 Task: Add an event with the title Second Team Building Workshop: Enhancing Communication and Trust within Teams, date ''2024/04/28'', time 7:30 AM to 9:30 AMand add a description: Participants will develop skills for effectively resolving conflicts and managing disagreements within the team. They will learn strategies for active listening, empathy, and finding mutually beneficial solutions to conflicts.Select event color  Flamingo . Add location for the event as: 789 Mount Sinai, Sinai, Egypt, logged in from the account softage.10@softage.netand send the event invitation to softage.6@softage.net and softage.7@softage.net. Set a reminder for the event Daily
Action: Mouse moved to (83, 118)
Screenshot: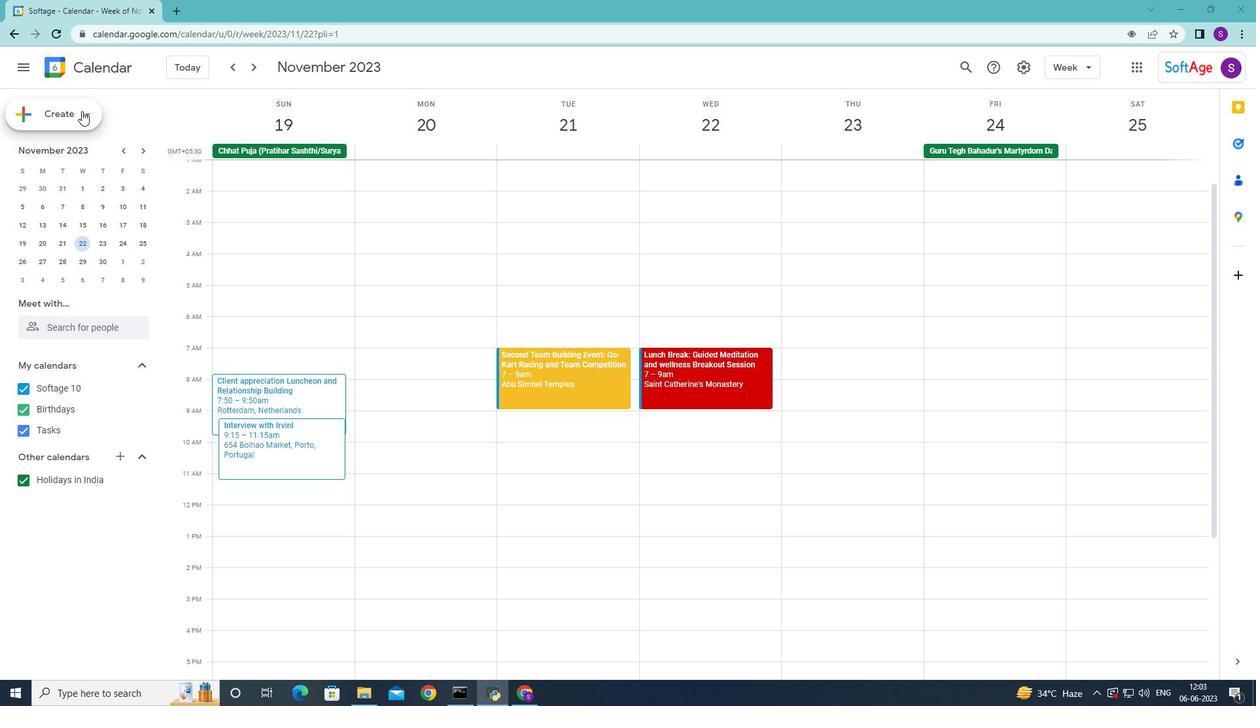 
Action: Mouse pressed left at (83, 118)
Screenshot: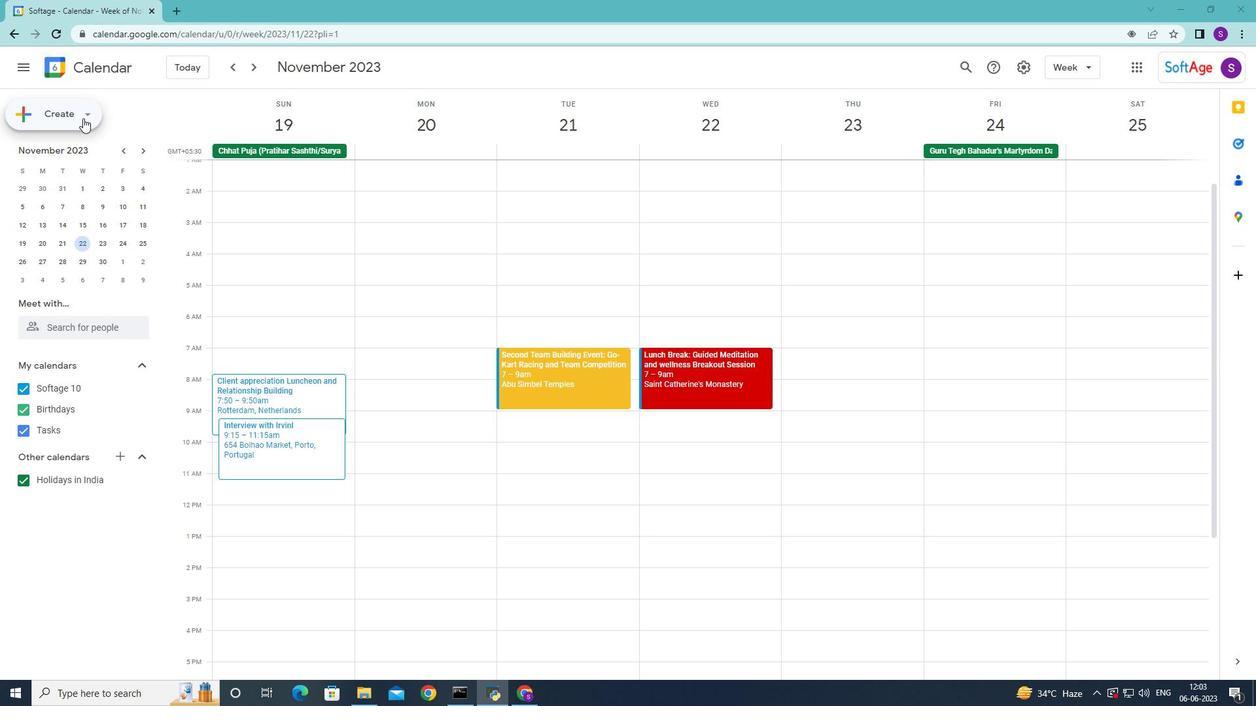 
Action: Mouse moved to (78, 153)
Screenshot: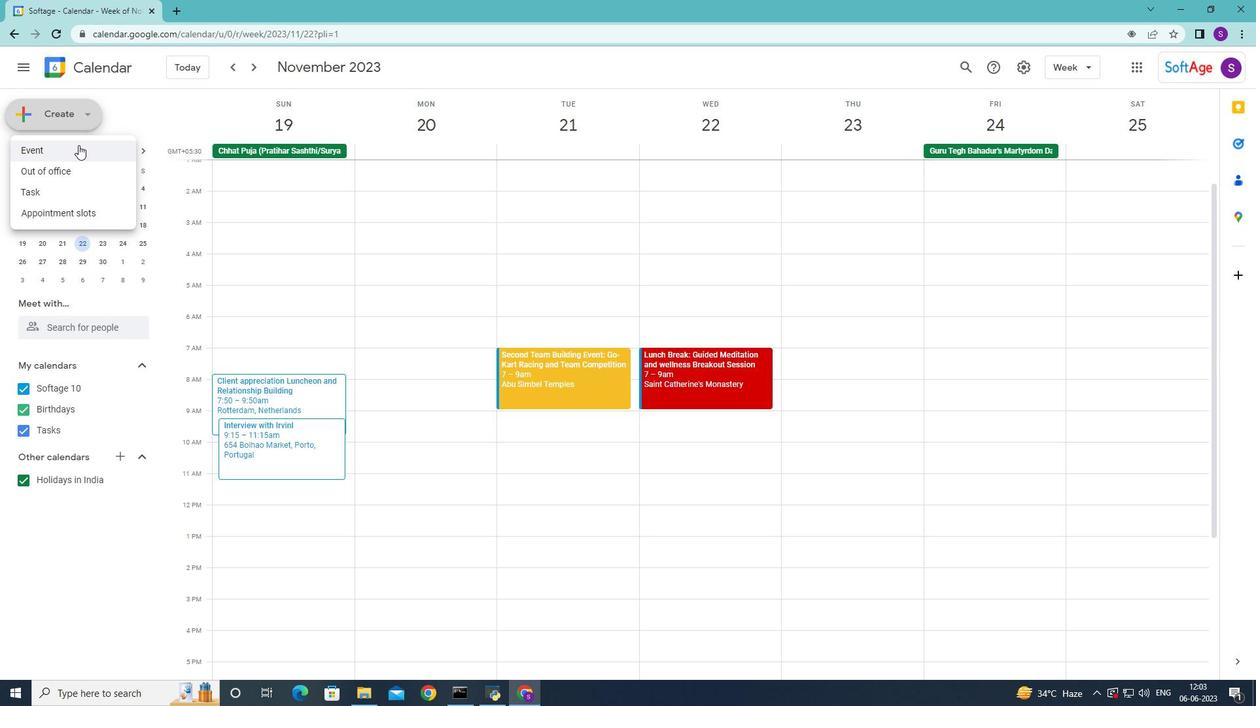 
Action: Mouse pressed left at (78, 153)
Screenshot: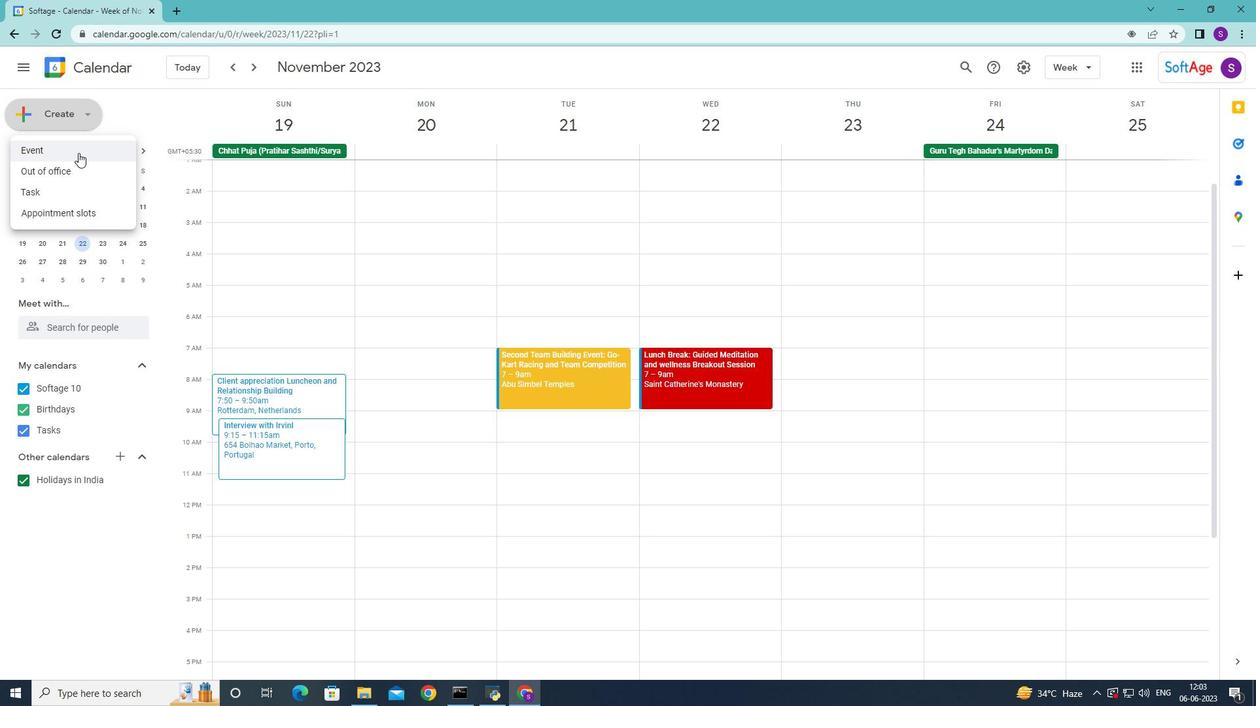 
Action: Mouse moved to (441, 238)
Screenshot: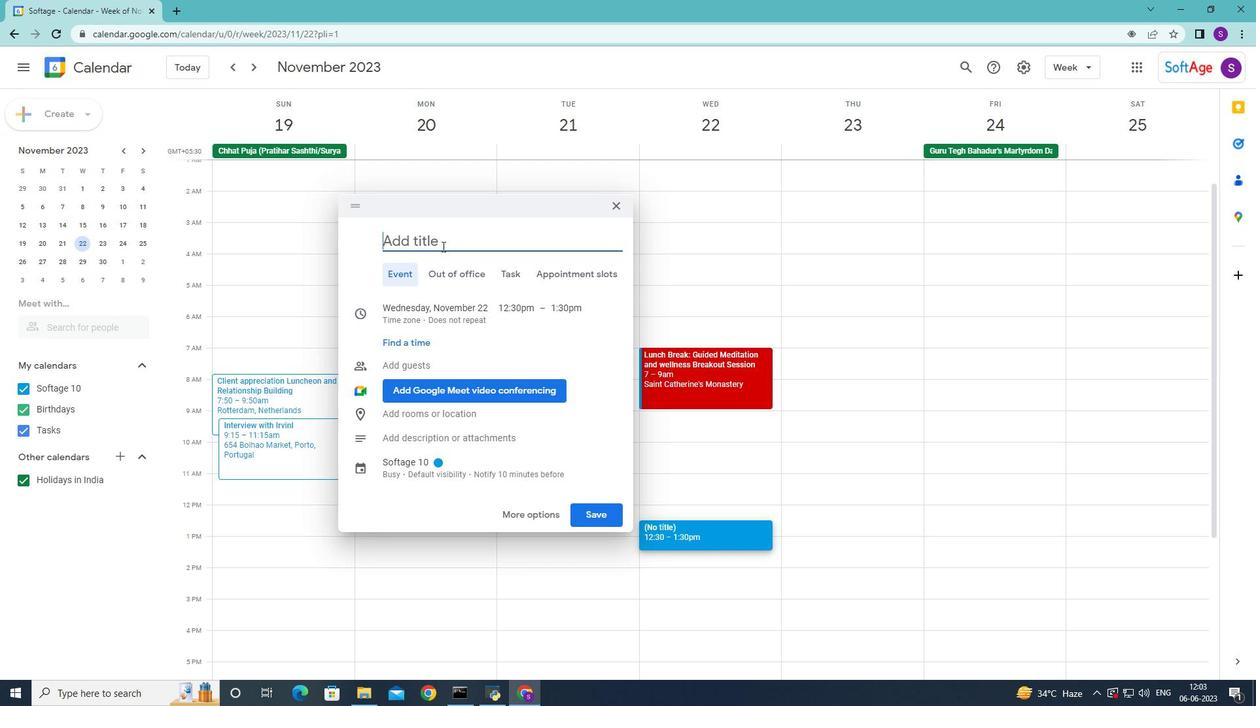 
Action: Mouse pressed left at (441, 238)
Screenshot: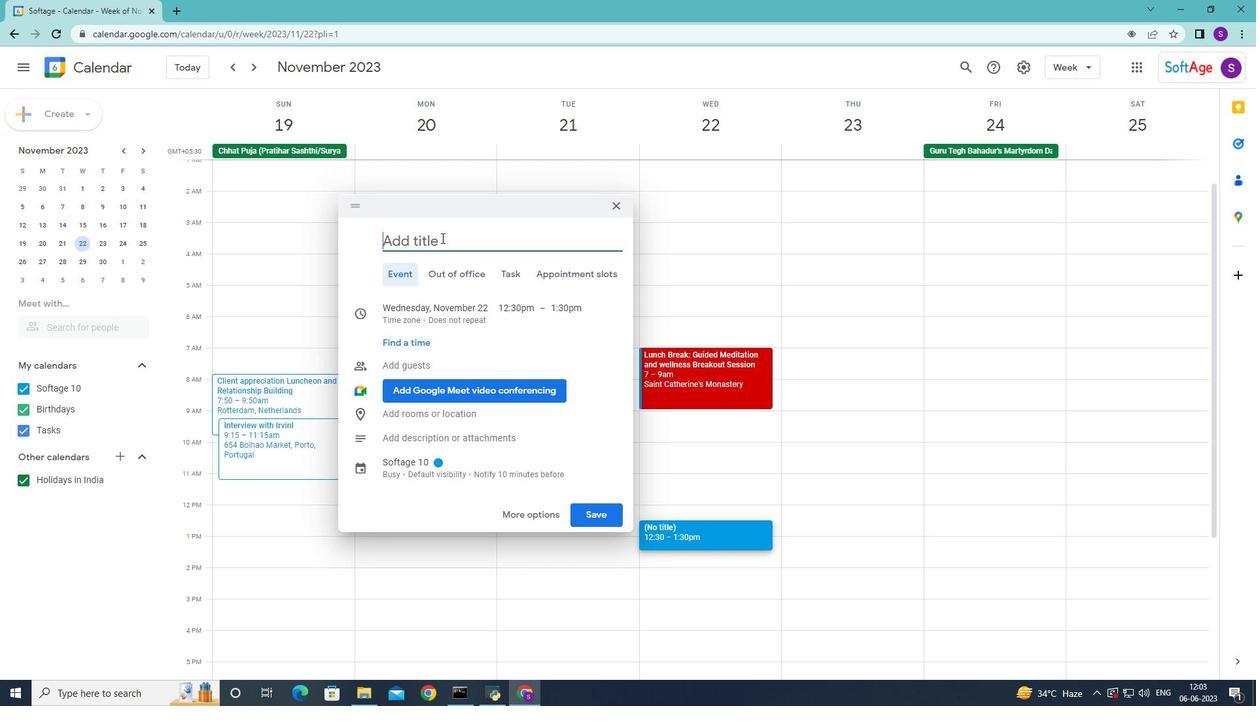 
Action: Key pressed <Key.shift>Second<Key.space><Key.shift><Key.shift><Key.shift><Key.shift><Key.shift><Key.shift><Key.shift>Team<Key.space><Key.shift>Building<Key.space><Key.shift>Workd<Key.backspace>shop<Key.shift_r>:<Key.space><Key.shift>Enhab<Key.backspace>ncing<Key.space><Key.shift>communication<Key.space>and<Key.space>trust<Key.space>within<Key.space>teams<Key.space>
Screenshot: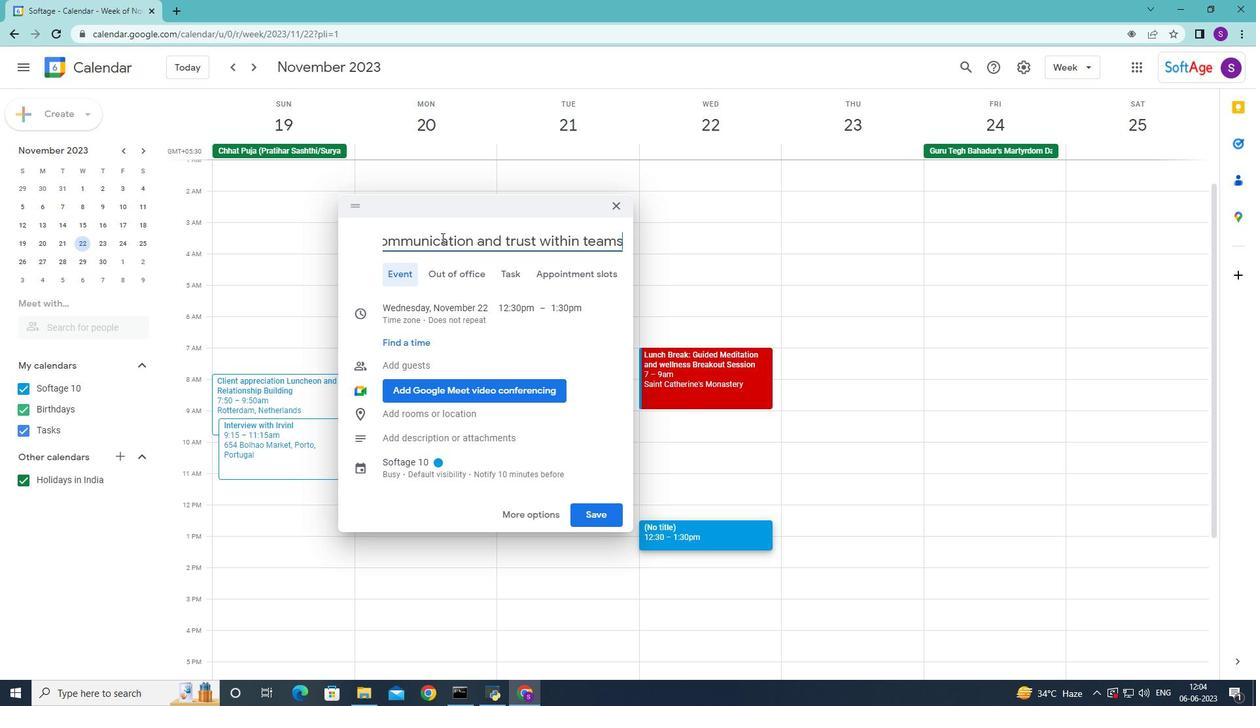 
Action: Mouse moved to (429, 316)
Screenshot: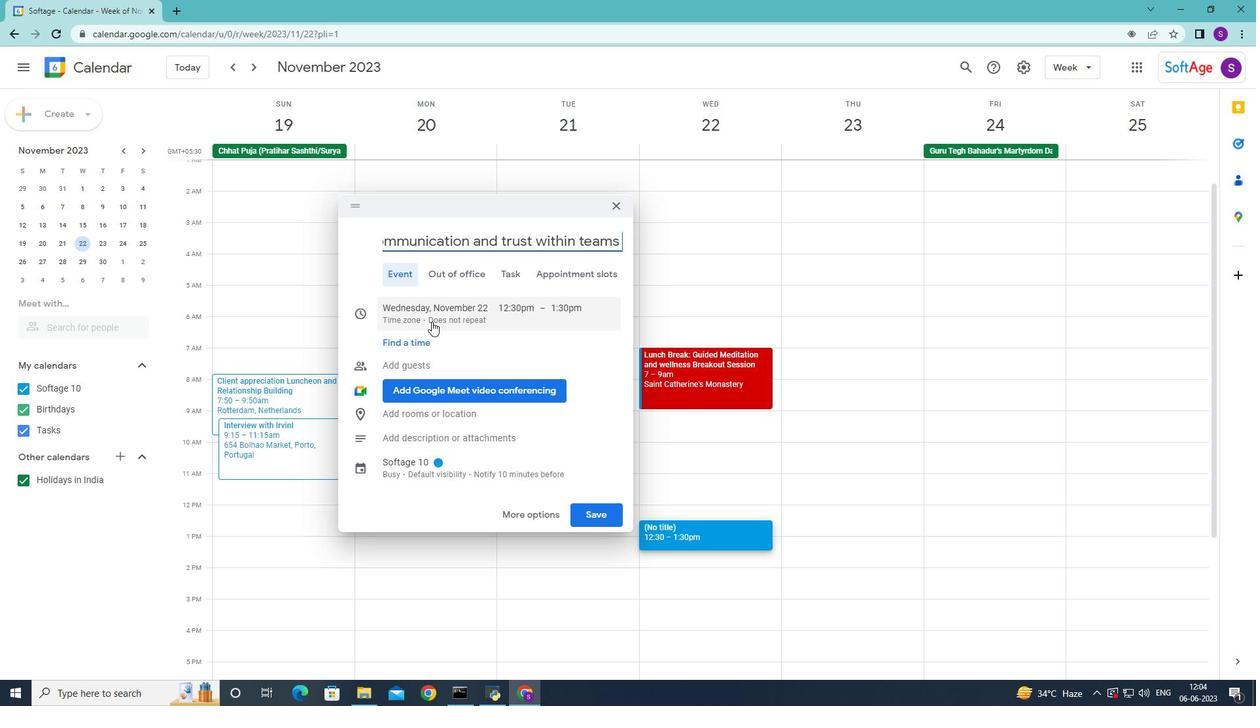 
Action: Mouse pressed left at (429, 316)
Screenshot: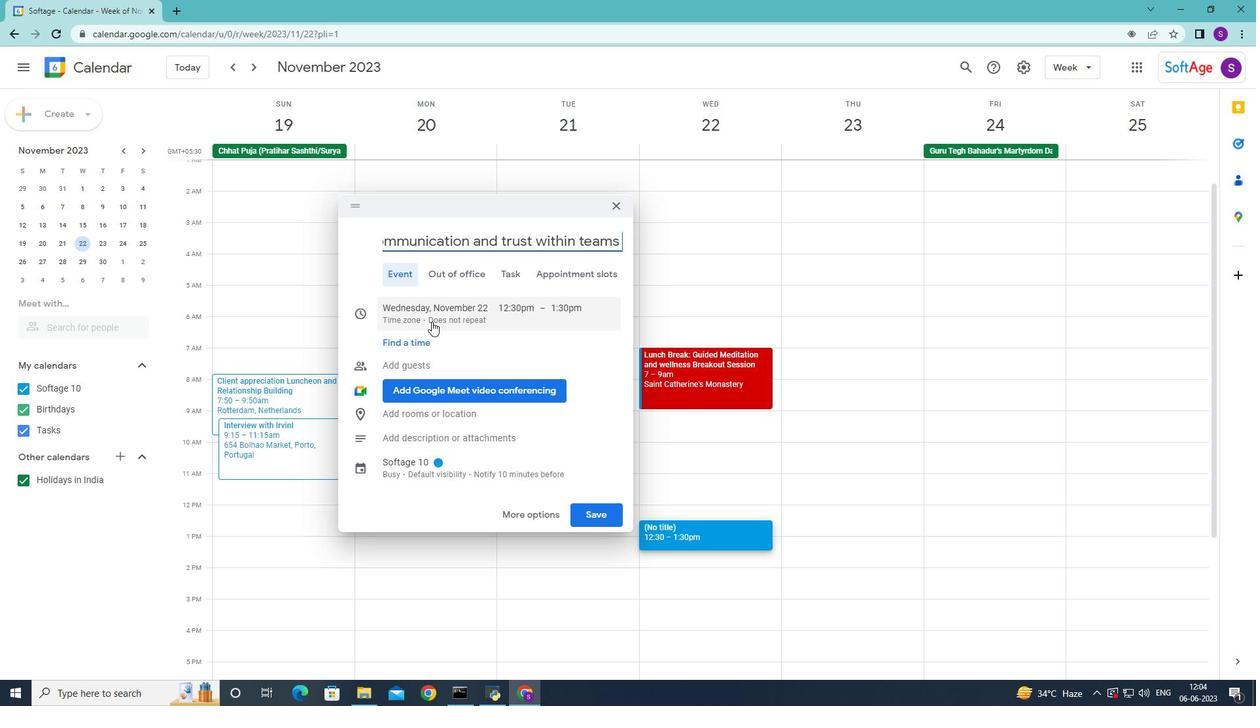 
Action: Mouse moved to (445, 303)
Screenshot: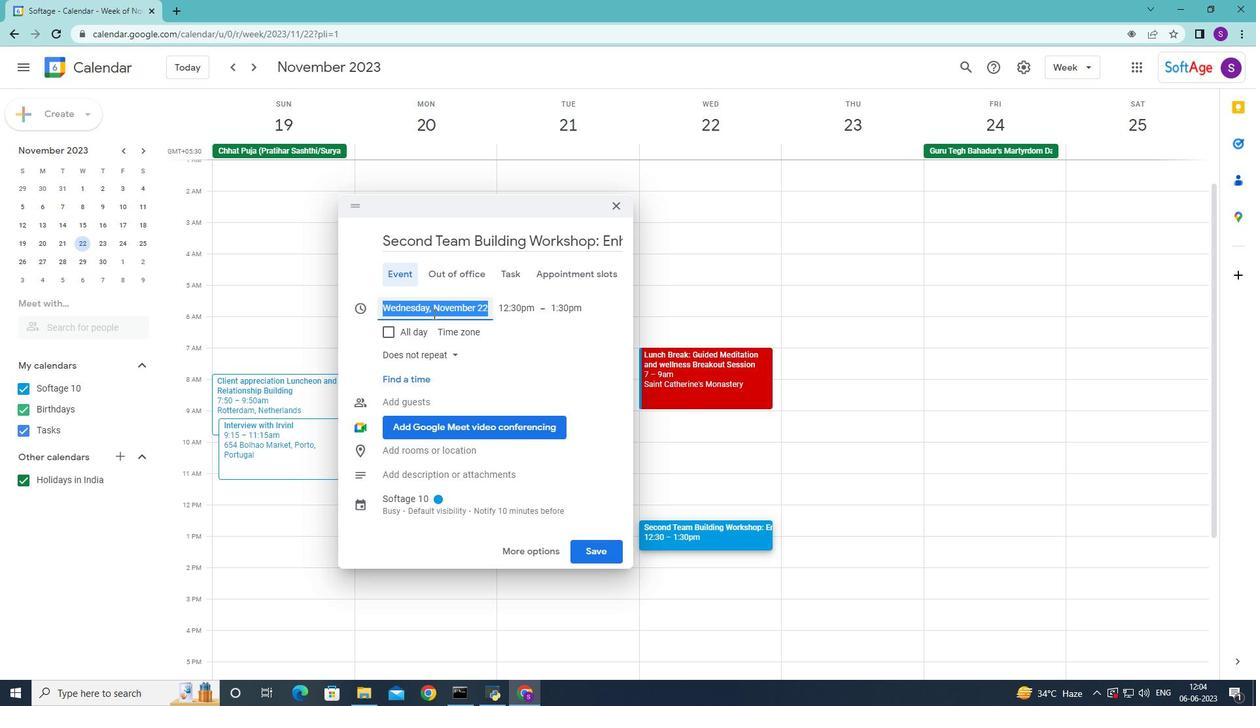 
Action: Mouse pressed left at (445, 303)
Screenshot: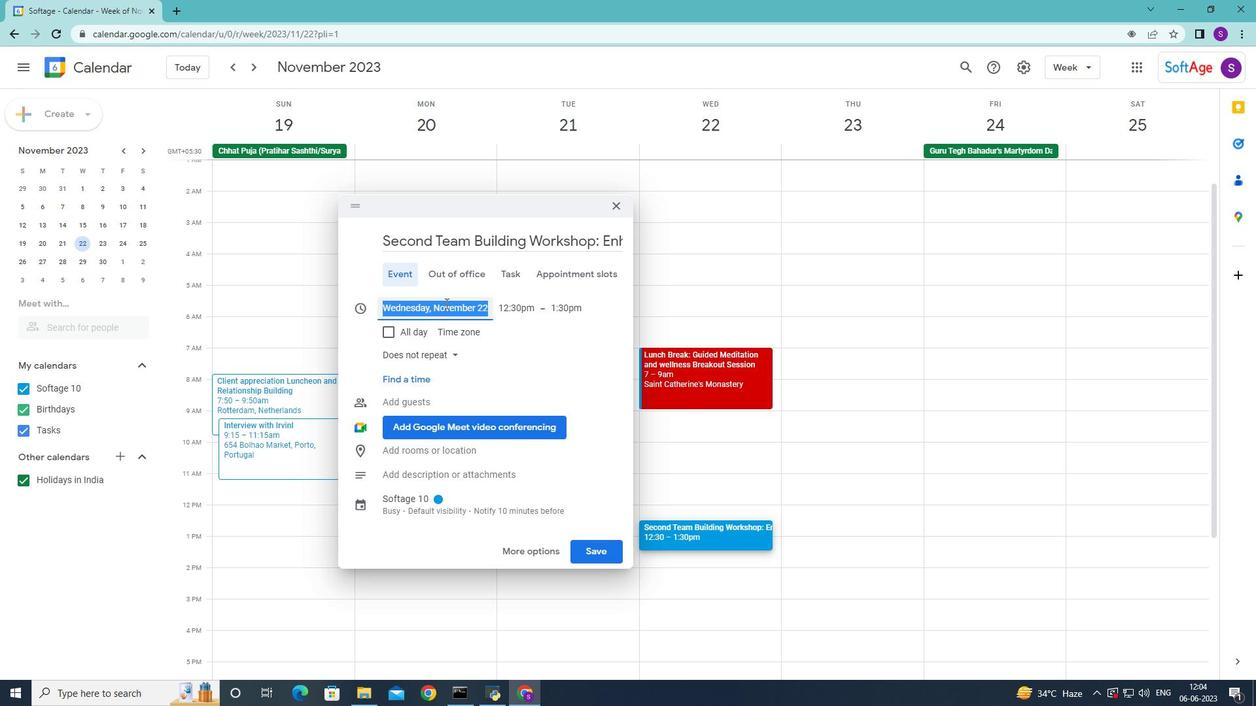 
Action: Mouse moved to (541, 335)
Screenshot: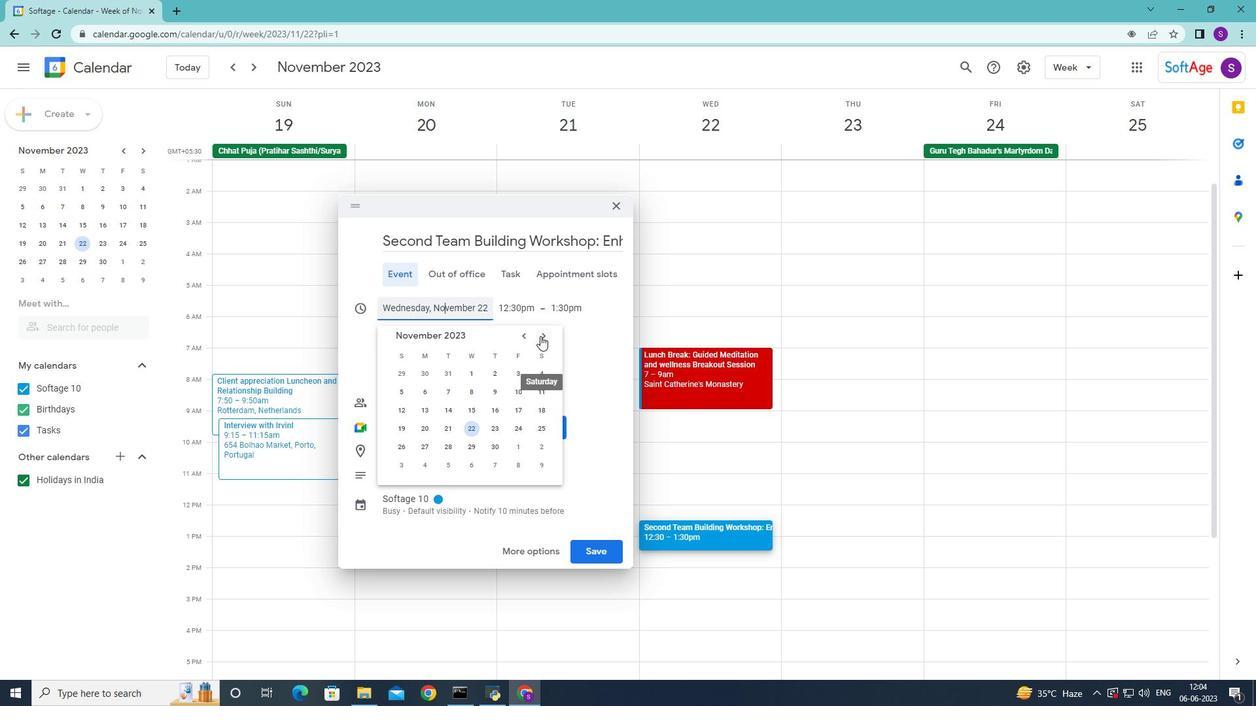 
Action: Mouse pressed left at (541, 335)
Screenshot: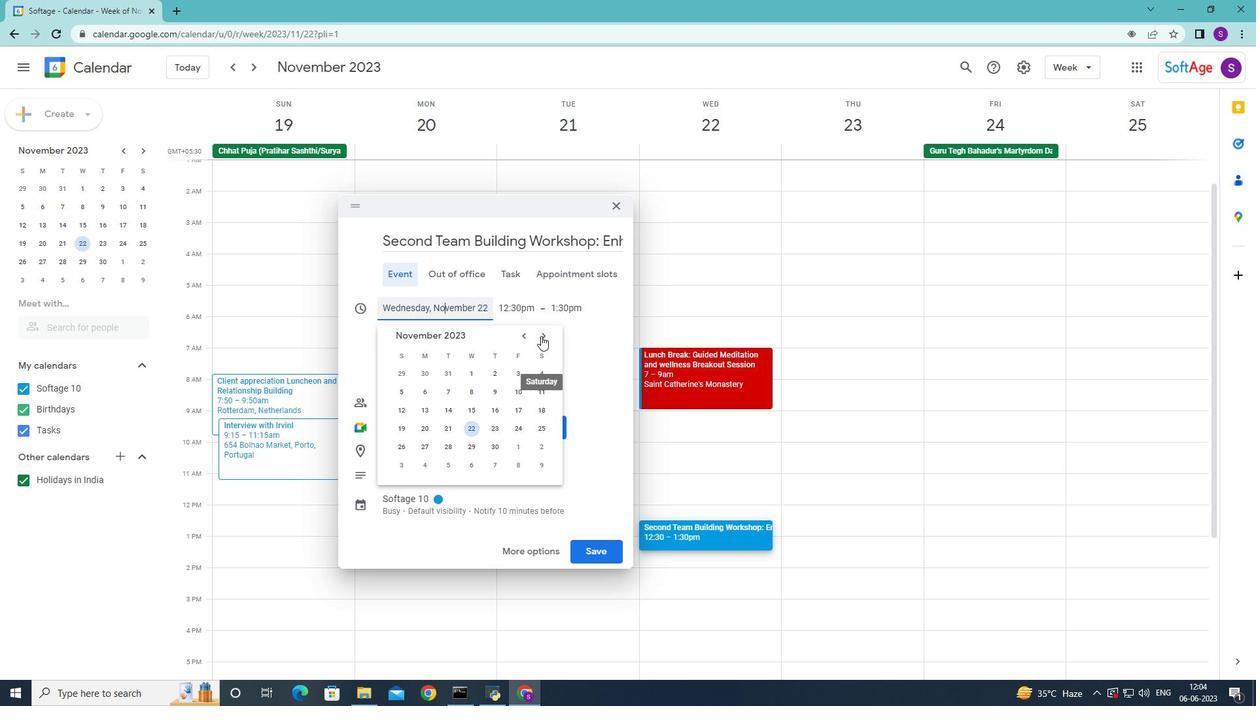 
Action: Mouse pressed left at (541, 335)
Screenshot: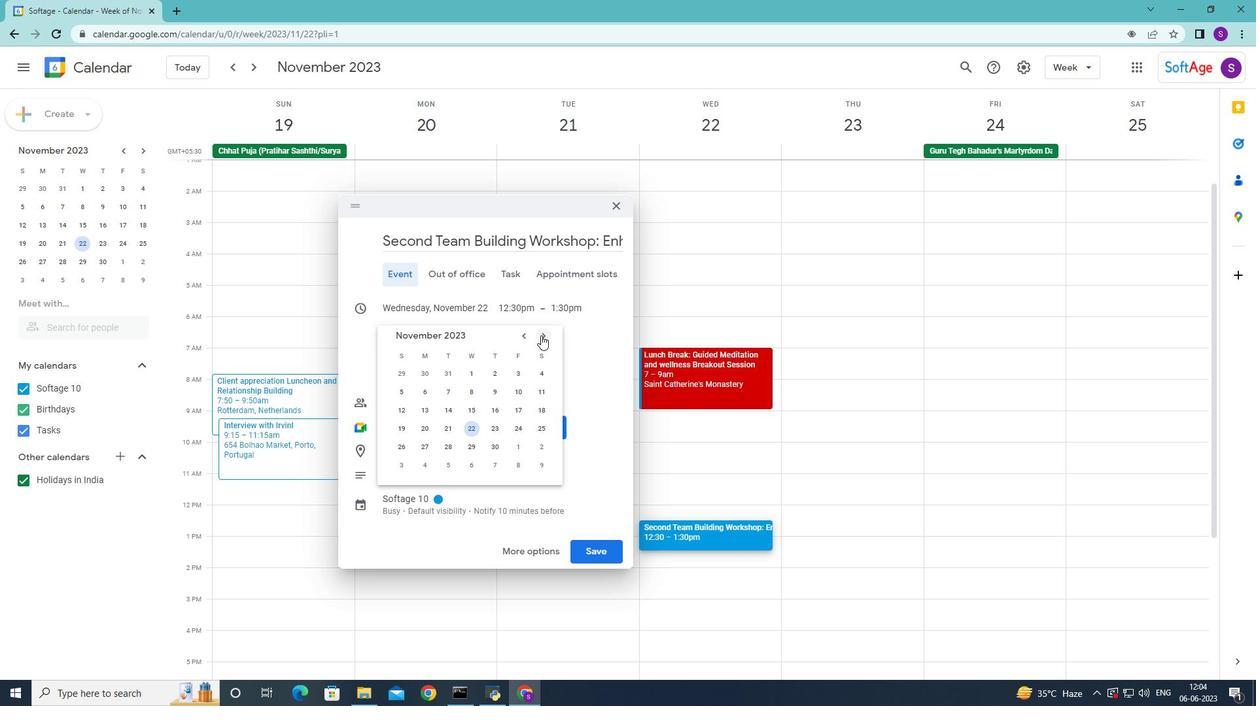 
Action: Mouse pressed left at (541, 335)
Screenshot: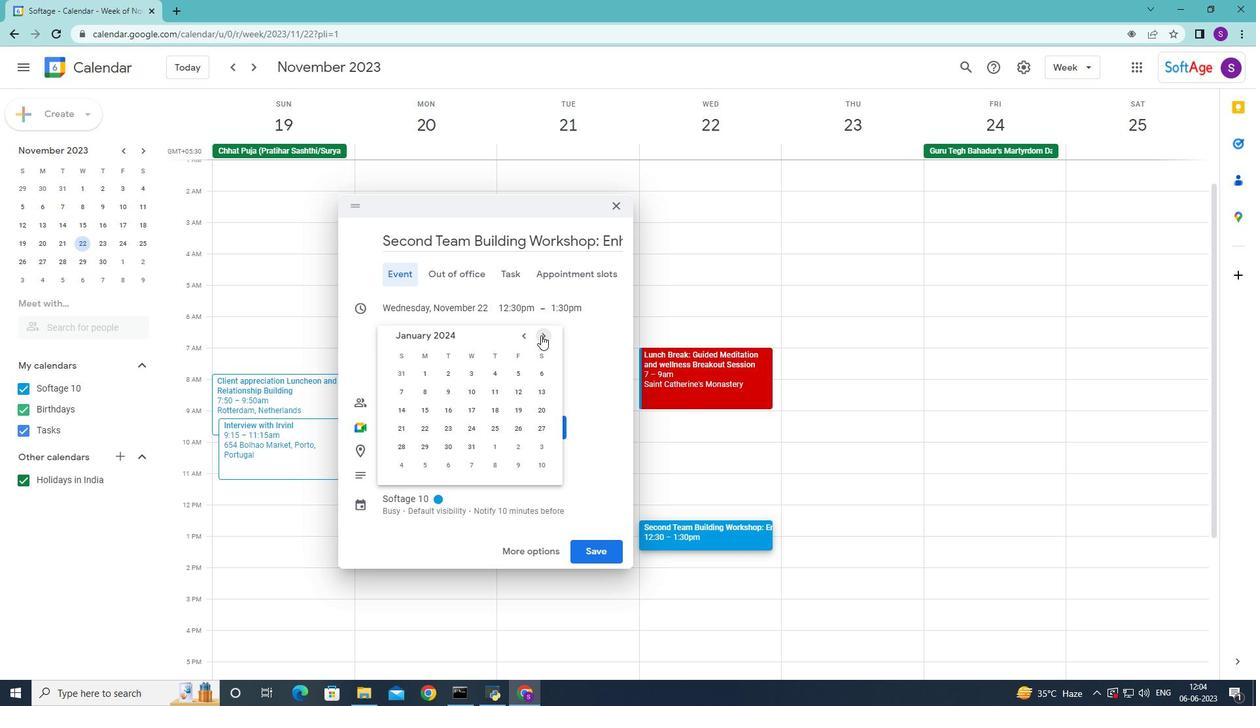 
Action: Mouse pressed left at (541, 335)
Screenshot: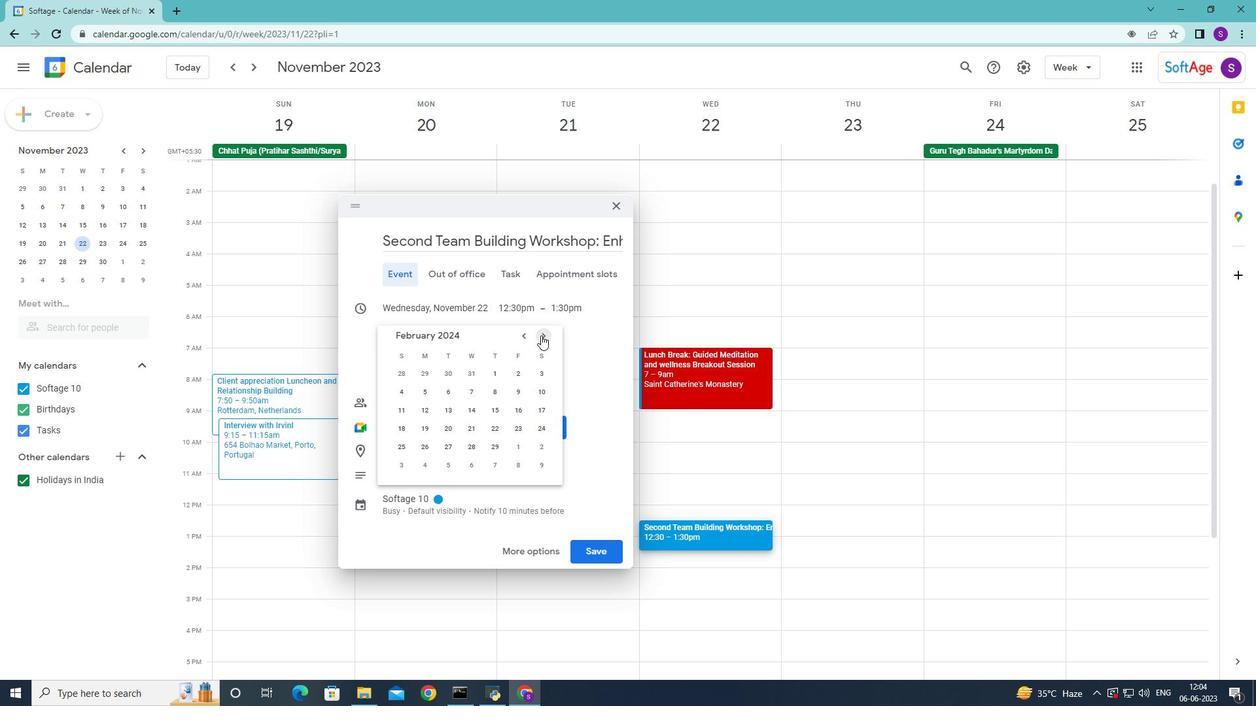 
Action: Mouse pressed left at (541, 335)
Screenshot: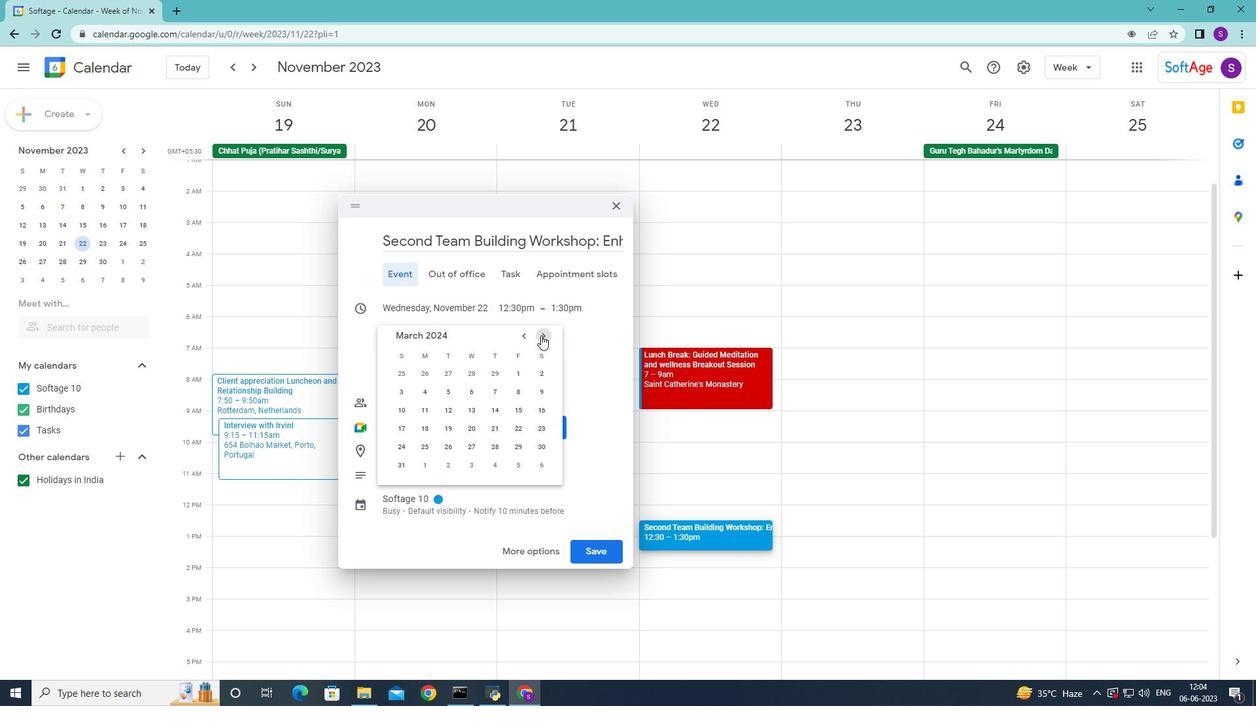 
Action: Mouse moved to (409, 446)
Screenshot: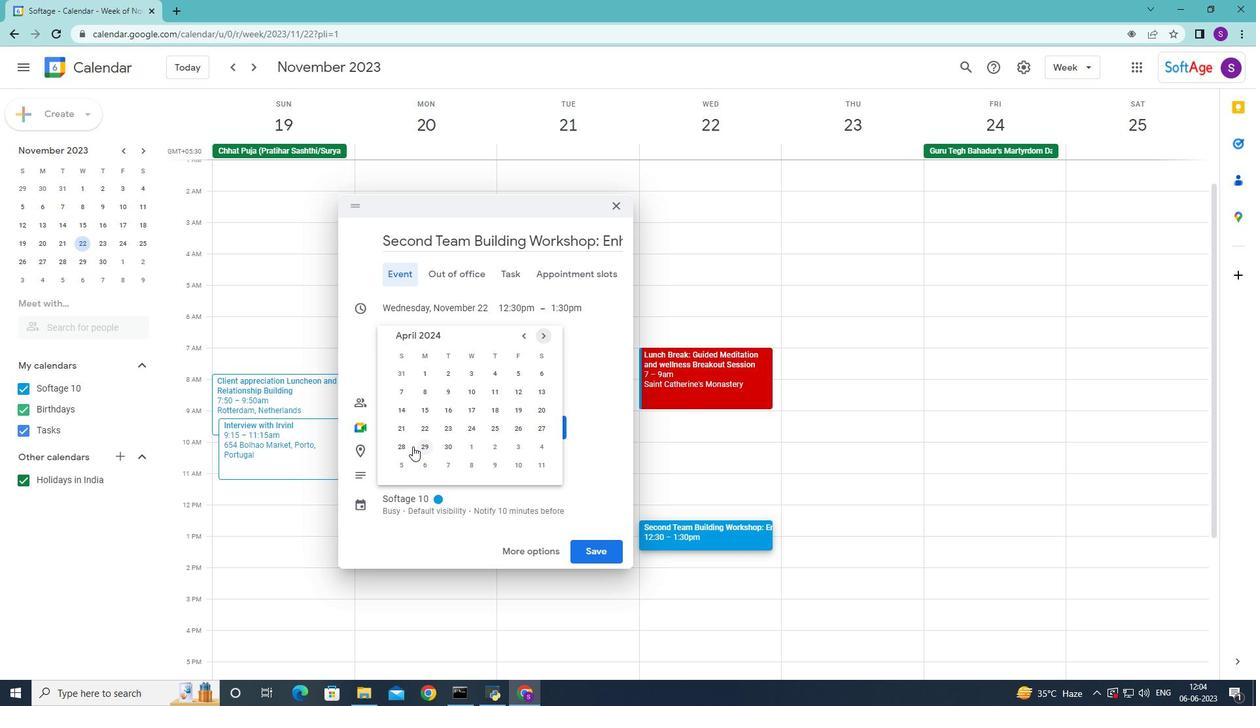 
Action: Mouse pressed left at (409, 446)
Screenshot: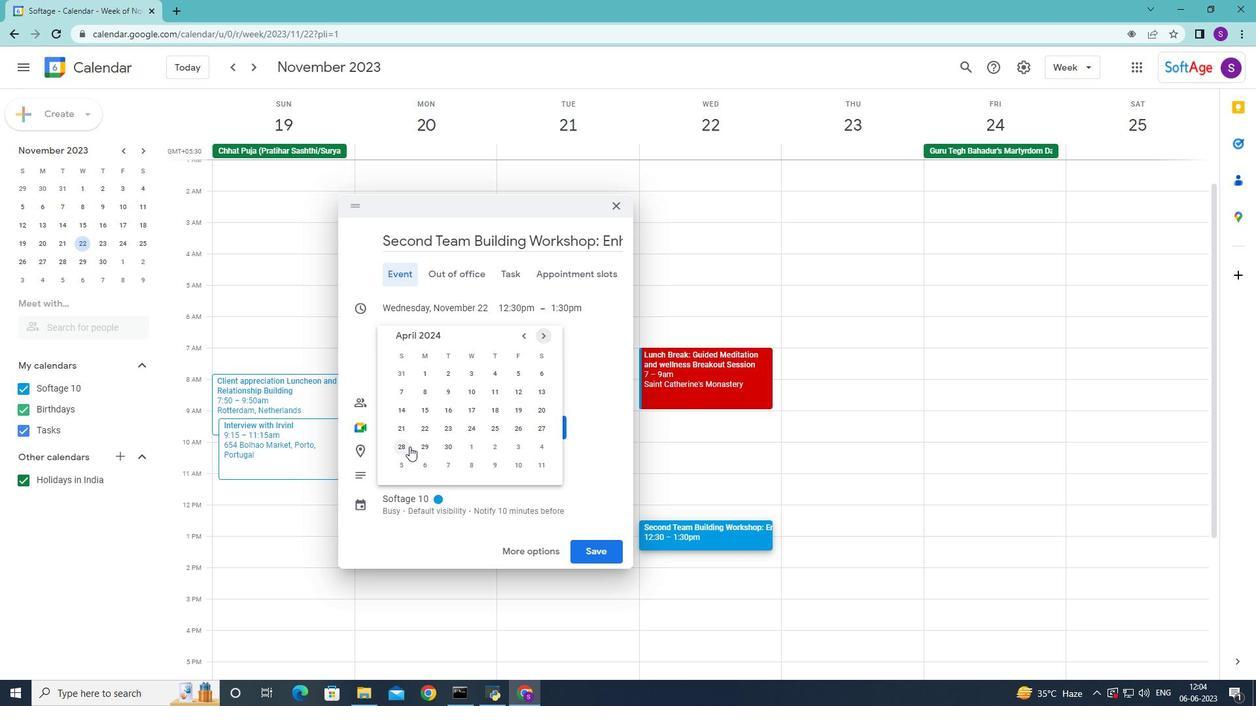 
Action: Mouse moved to (522, 308)
Screenshot: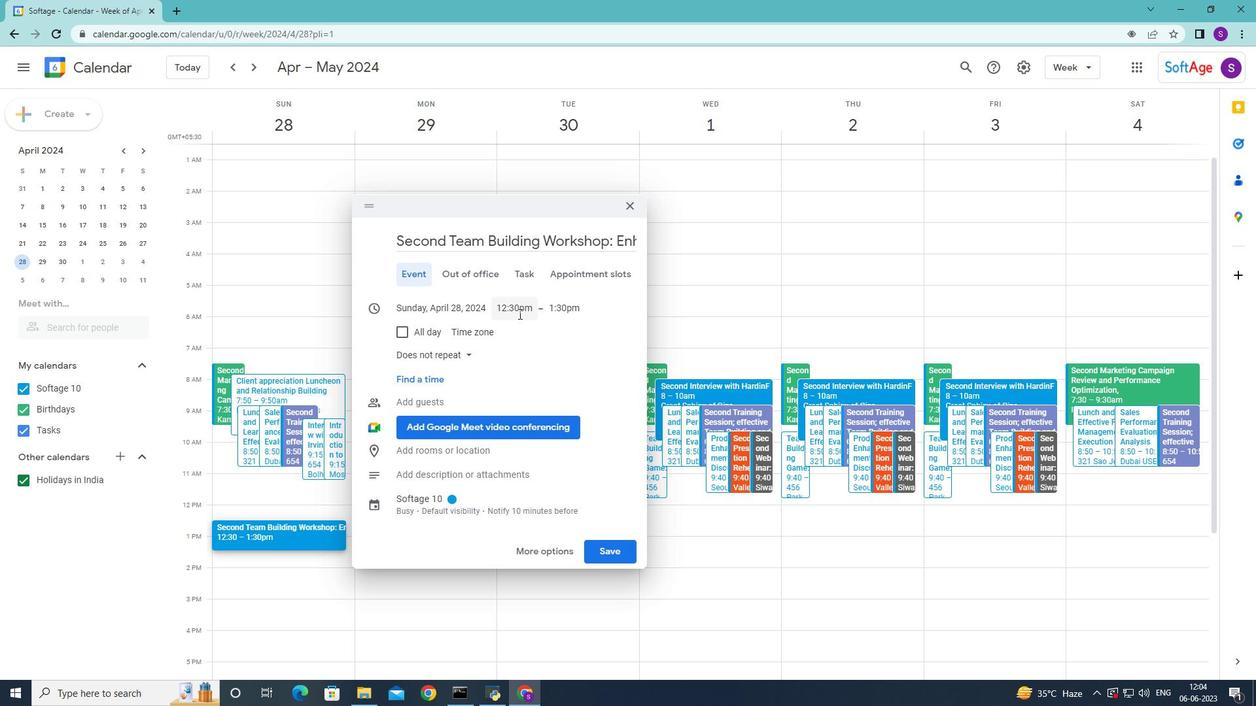 
Action: Mouse pressed left at (522, 308)
Screenshot: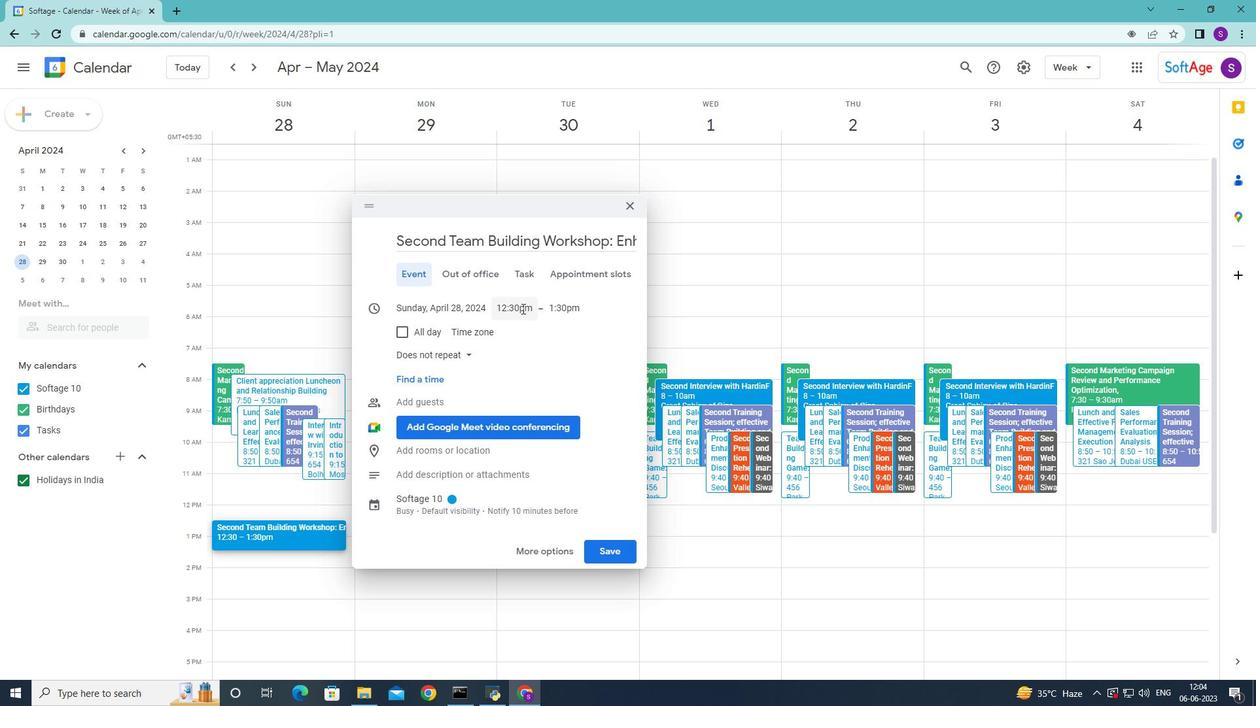 
Action: Mouse moved to (527, 384)
Screenshot: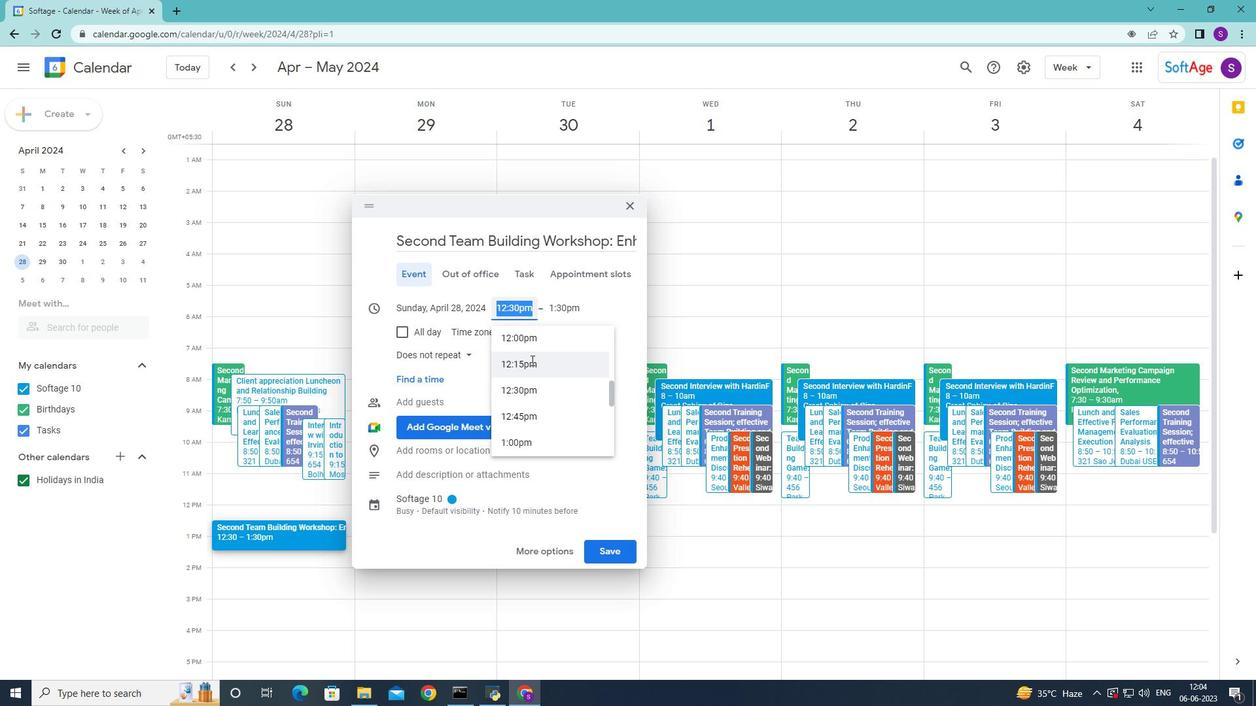 
Action: Mouse scrolled (527, 384) with delta (0, 0)
Screenshot: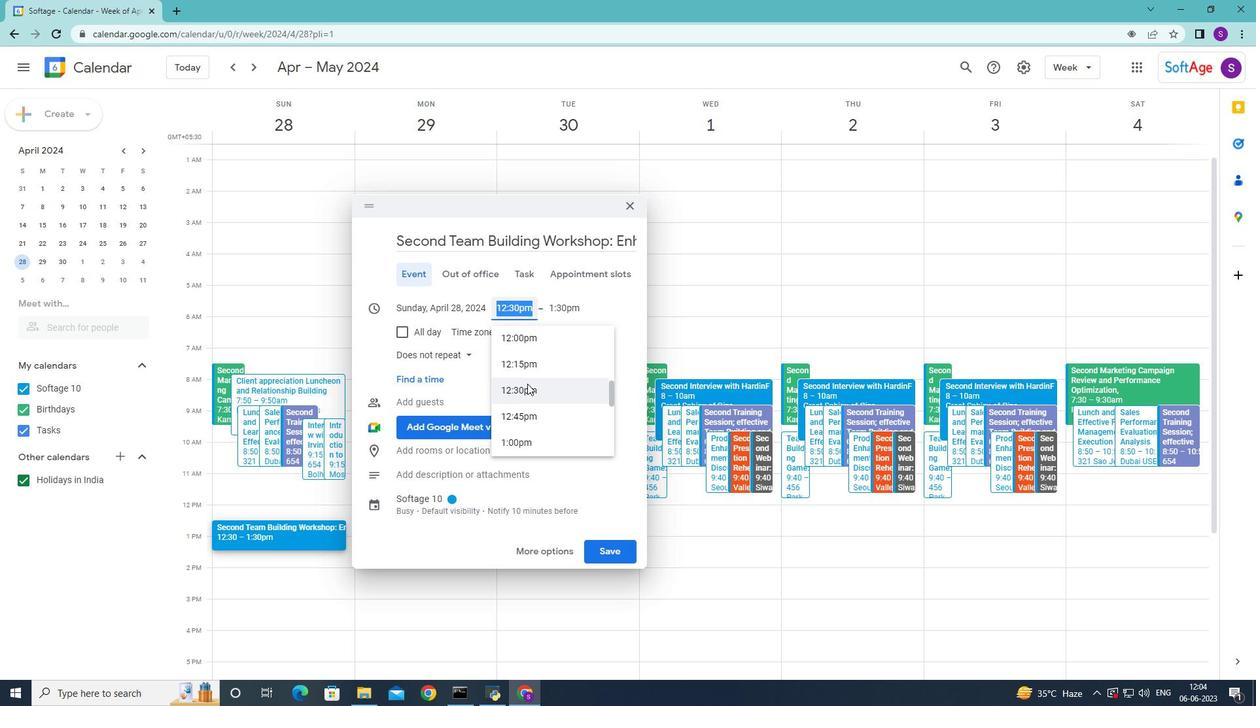
Action: Mouse scrolled (527, 384) with delta (0, 0)
Screenshot: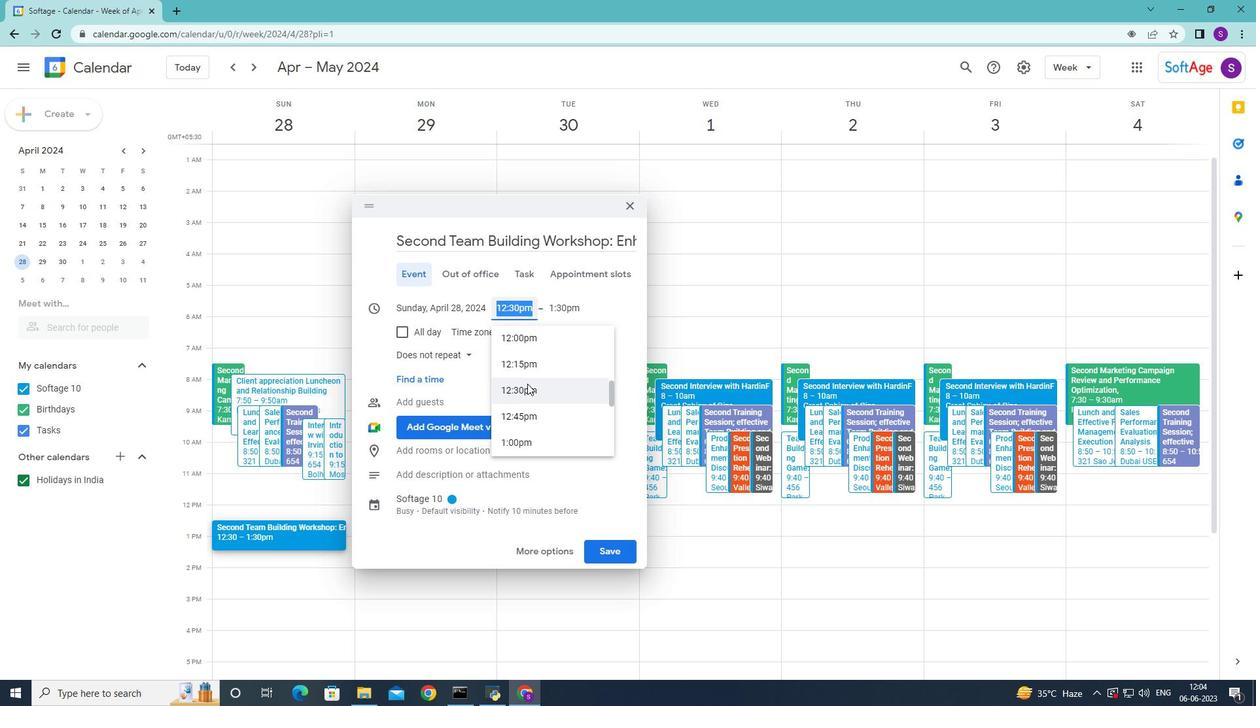 
Action: Mouse scrolled (527, 384) with delta (0, 0)
Screenshot: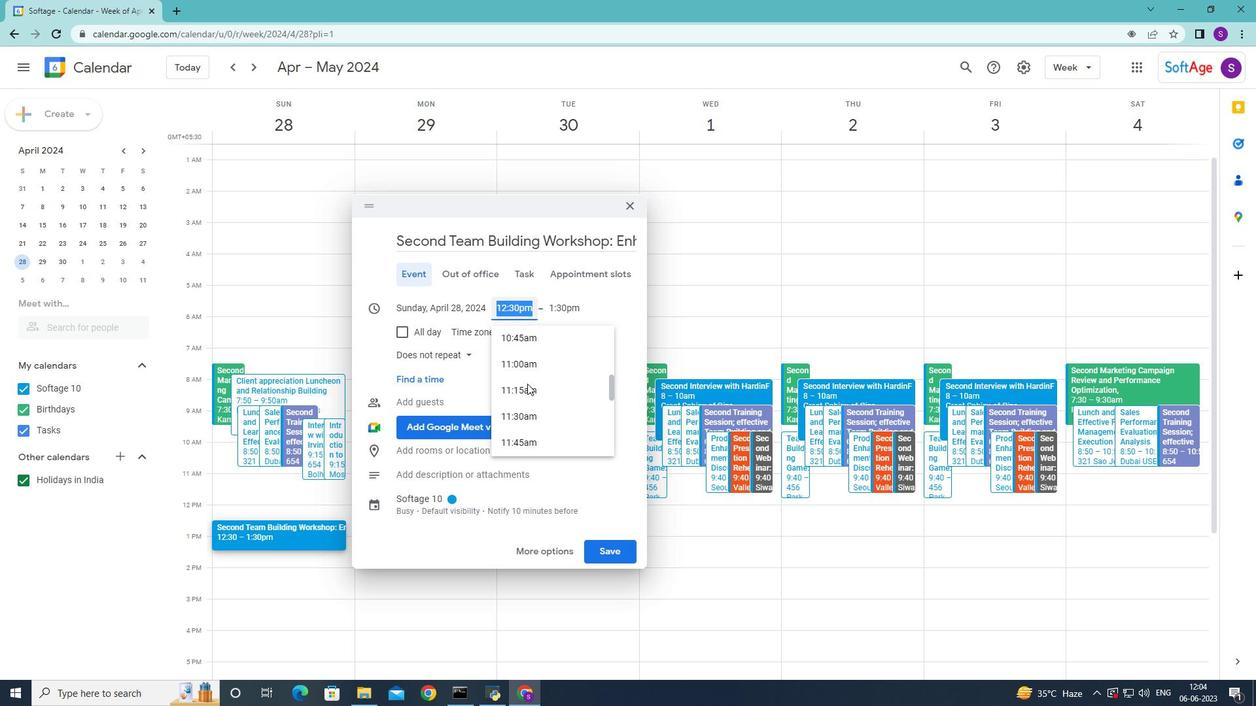 
Action: Mouse scrolled (527, 384) with delta (0, 0)
Screenshot: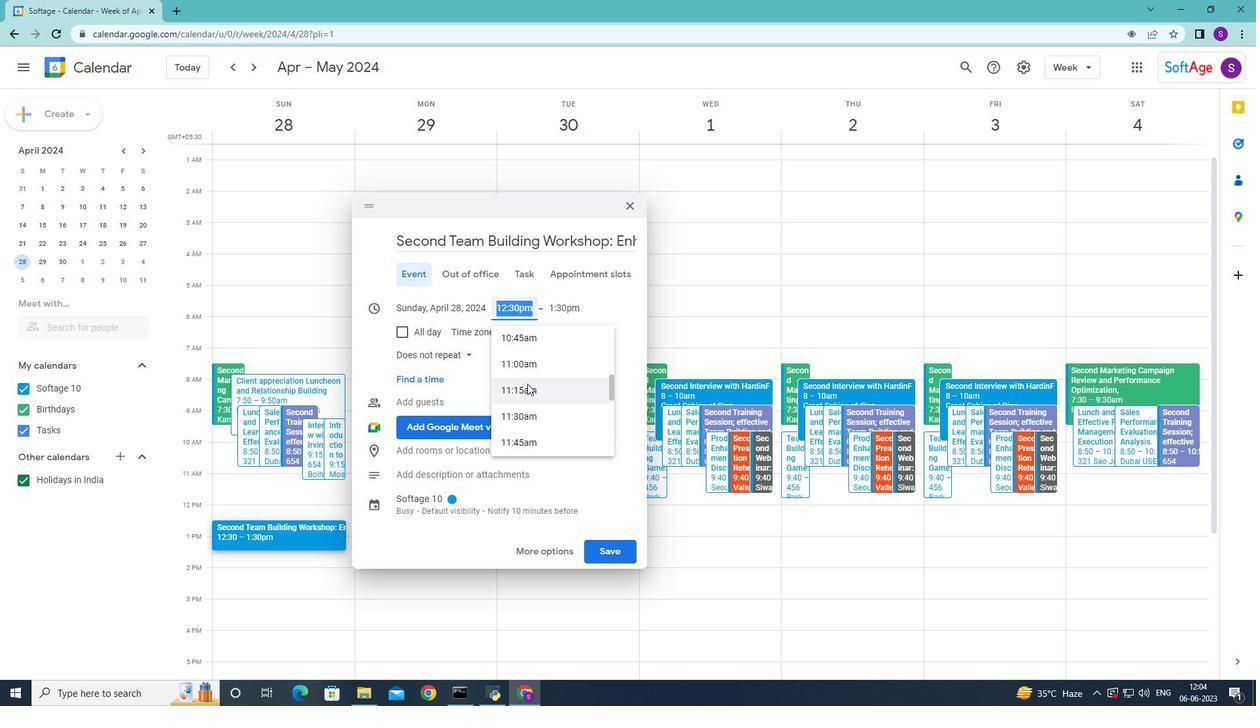 
Action: Mouse moved to (528, 389)
Screenshot: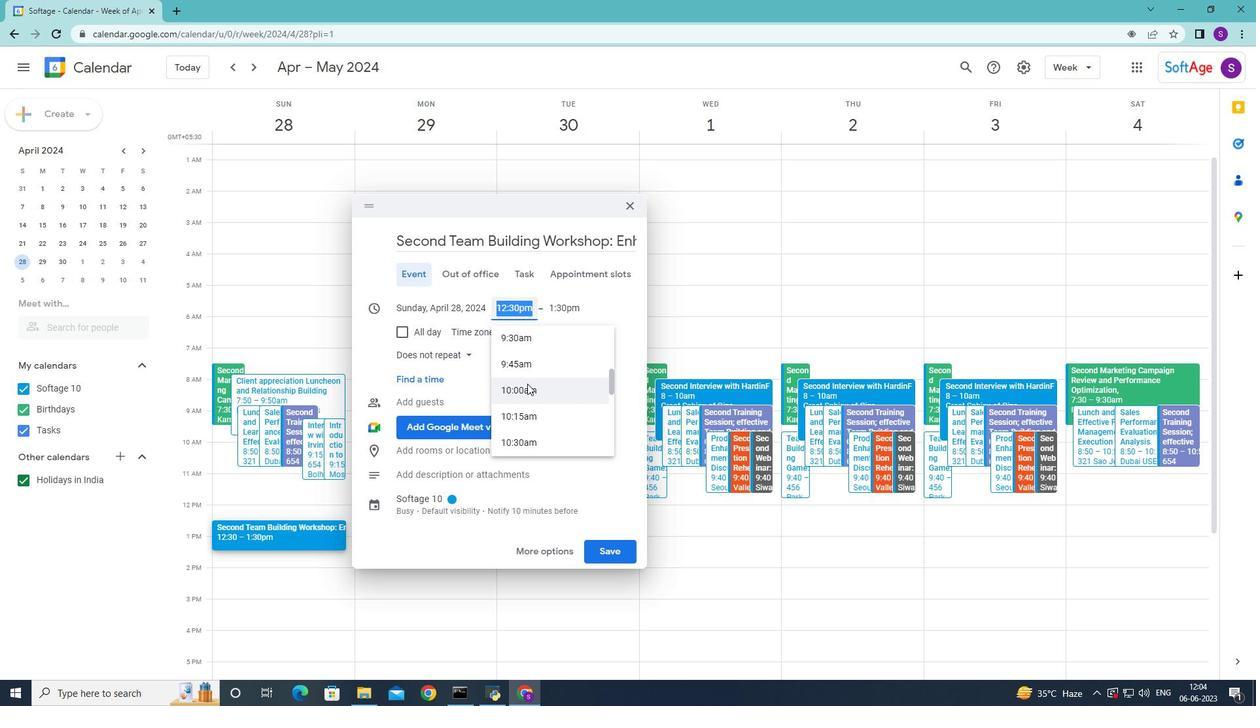 
Action: Mouse scrolled (528, 389) with delta (0, 0)
Screenshot: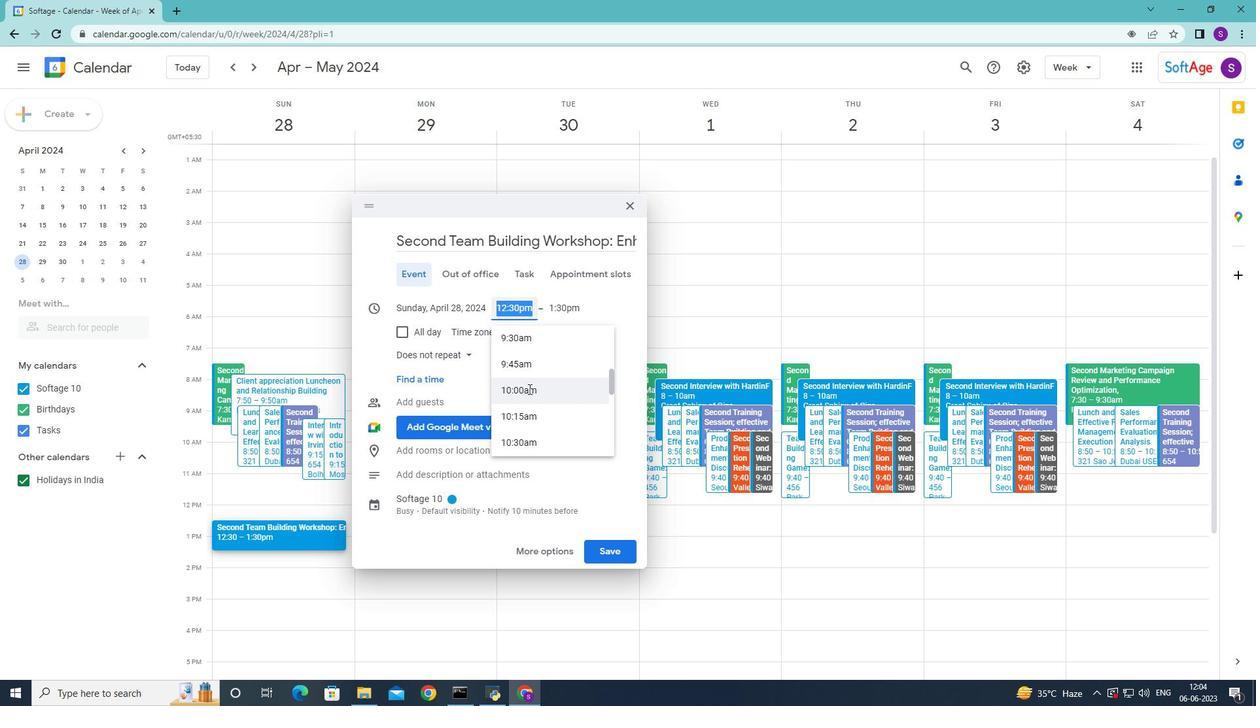 
Action: Mouse scrolled (528, 389) with delta (0, 0)
Screenshot: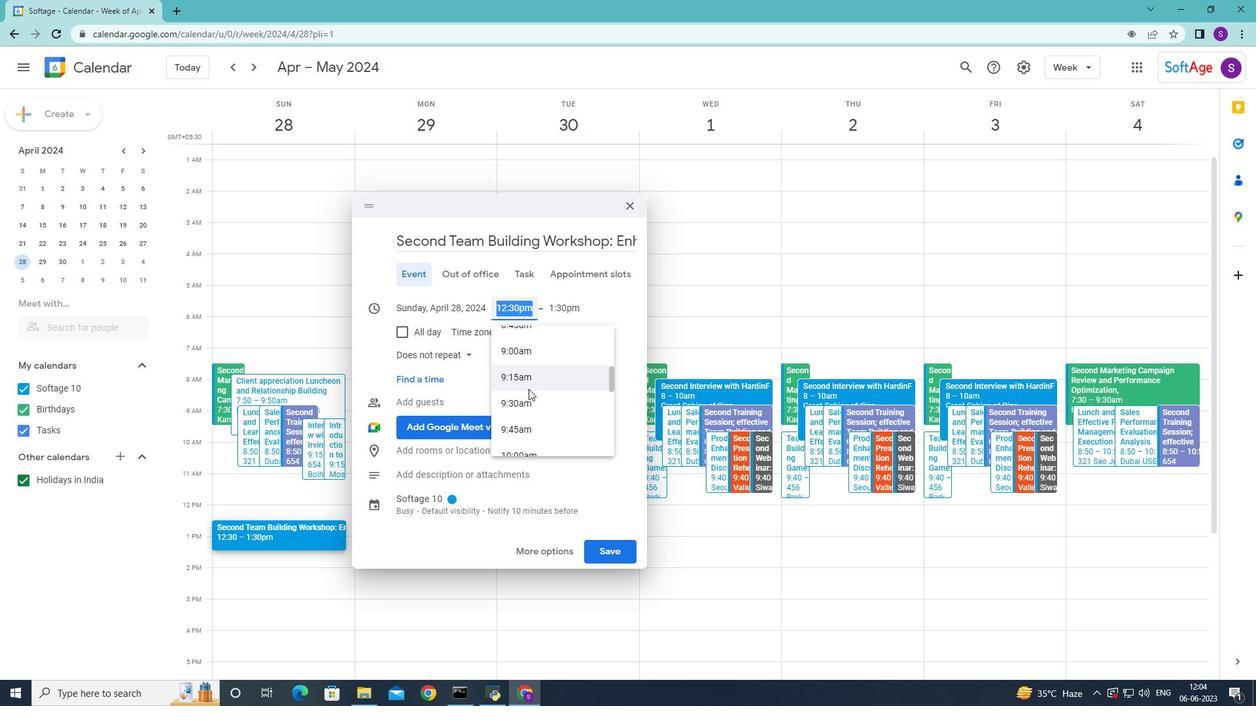 
Action: Mouse scrolled (528, 389) with delta (0, 0)
Screenshot: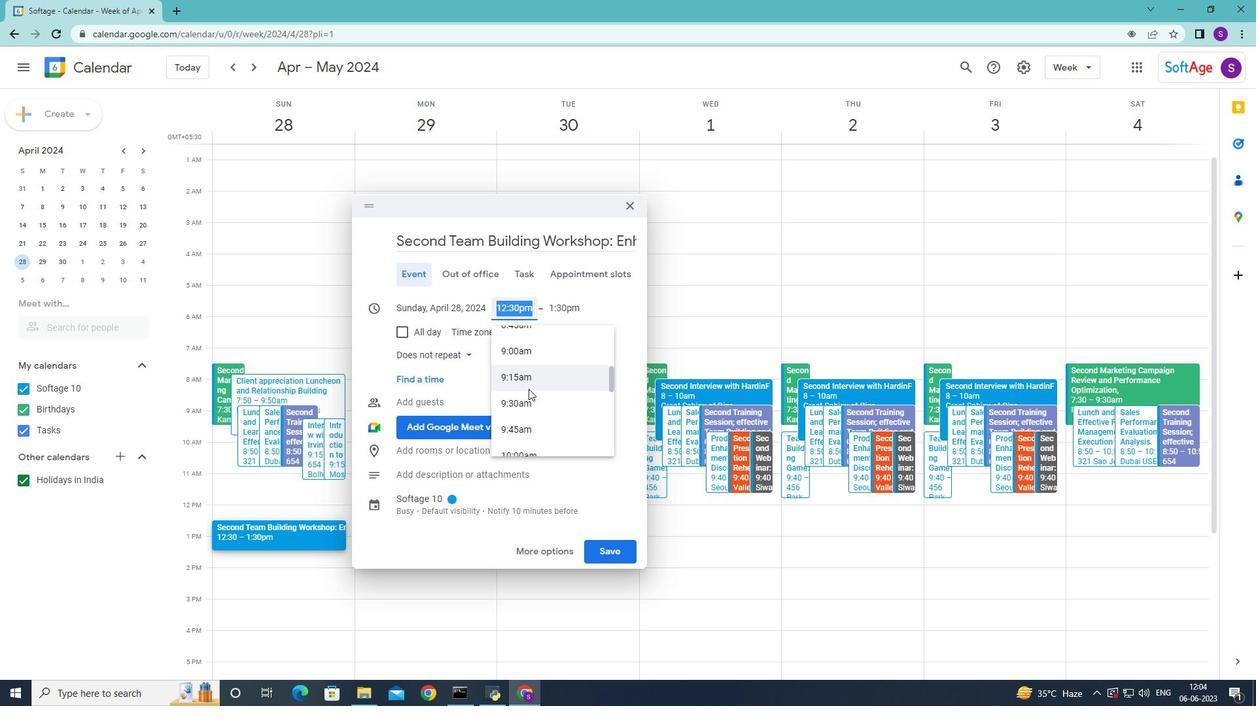 
Action: Mouse moved to (546, 386)
Screenshot: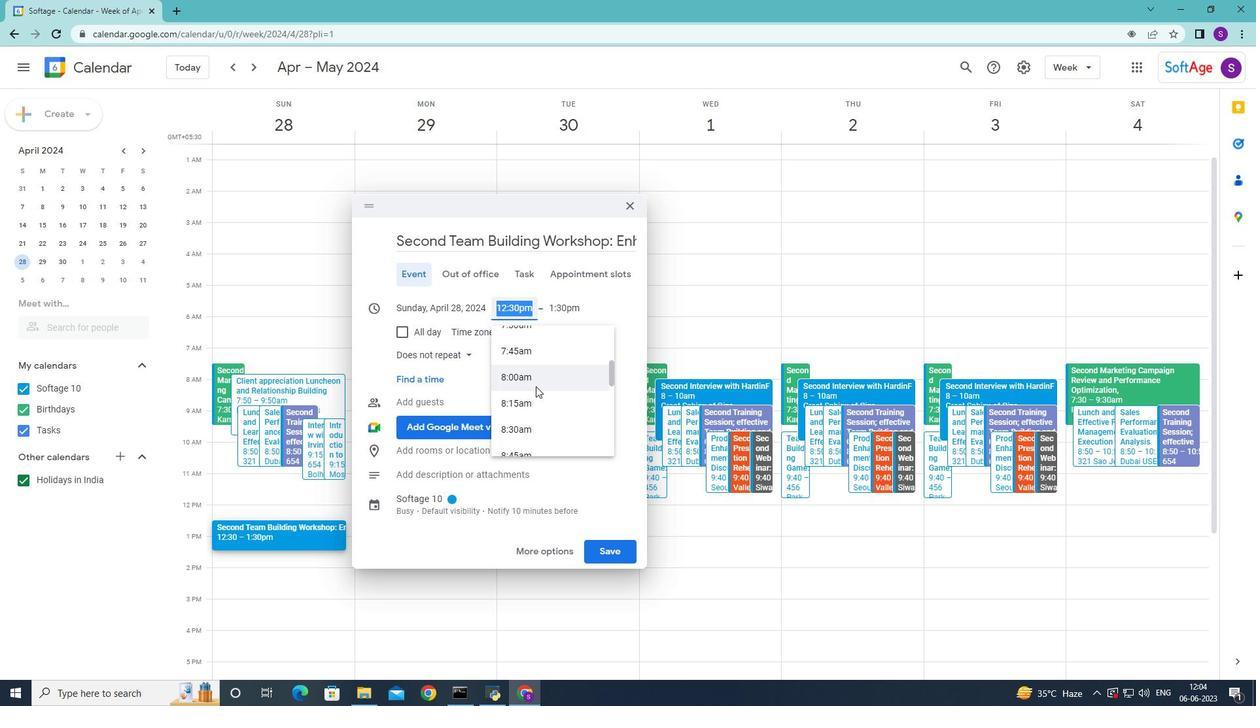 
Action: Mouse scrolled (546, 387) with delta (0, 0)
Screenshot: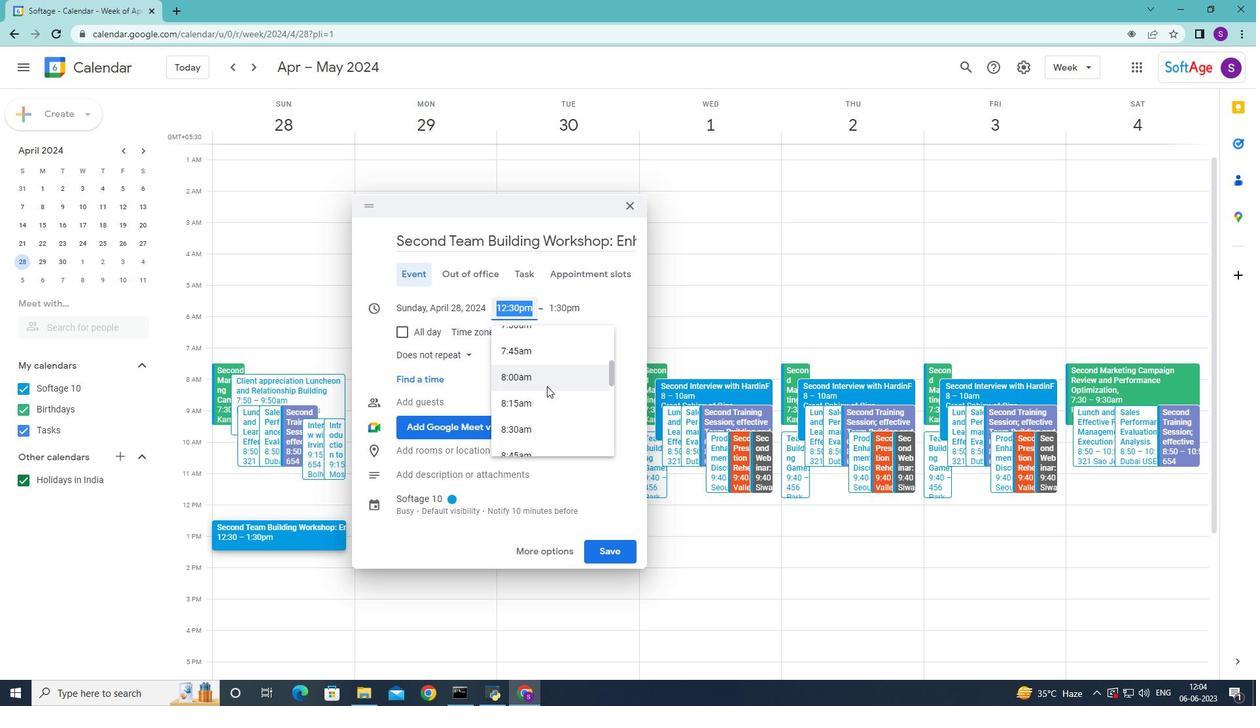 
Action: Mouse scrolled (546, 385) with delta (0, 0)
Screenshot: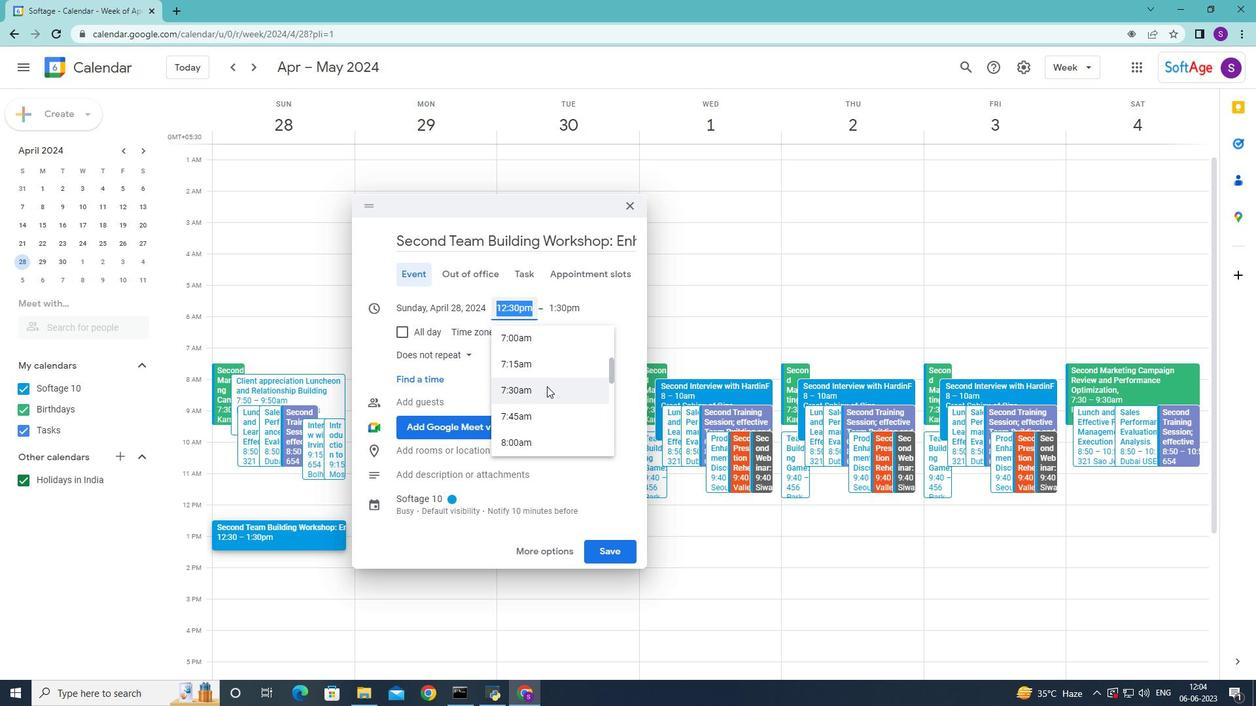 
Action: Mouse scrolled (546, 387) with delta (0, 0)
Screenshot: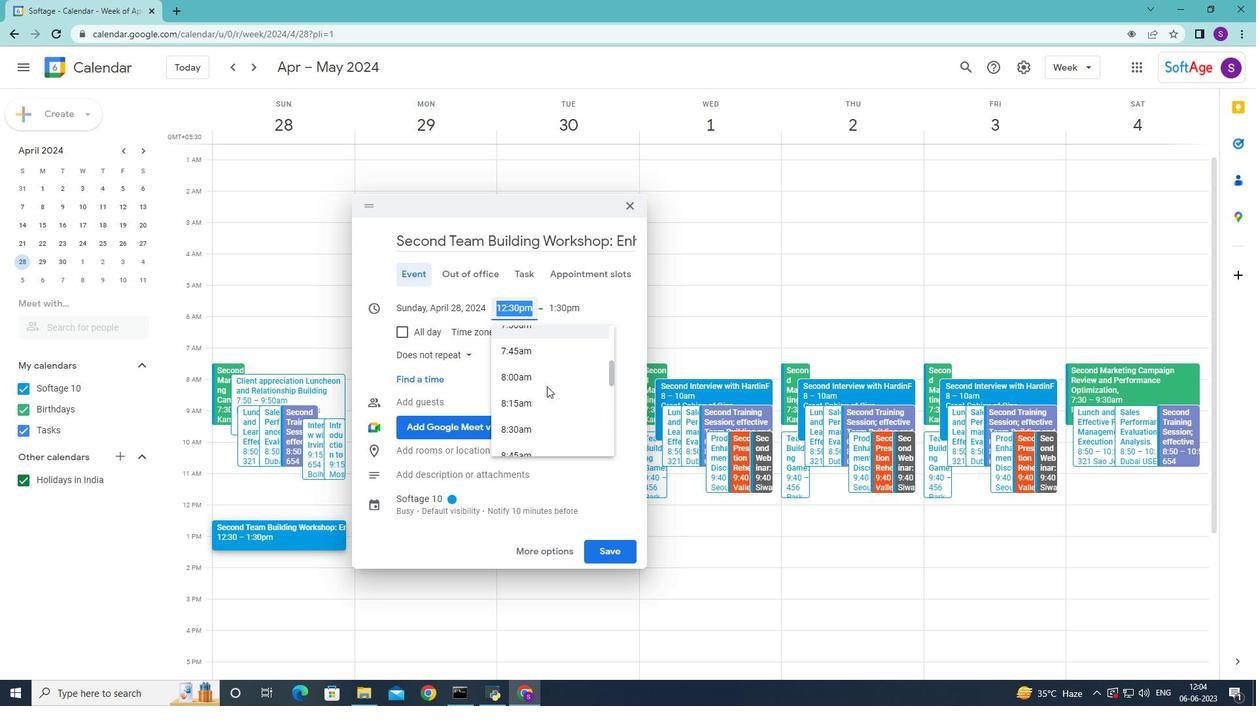 
Action: Key pressed 7<Key.shift_r>:30am<Key.space><Key.enter>
Screenshot: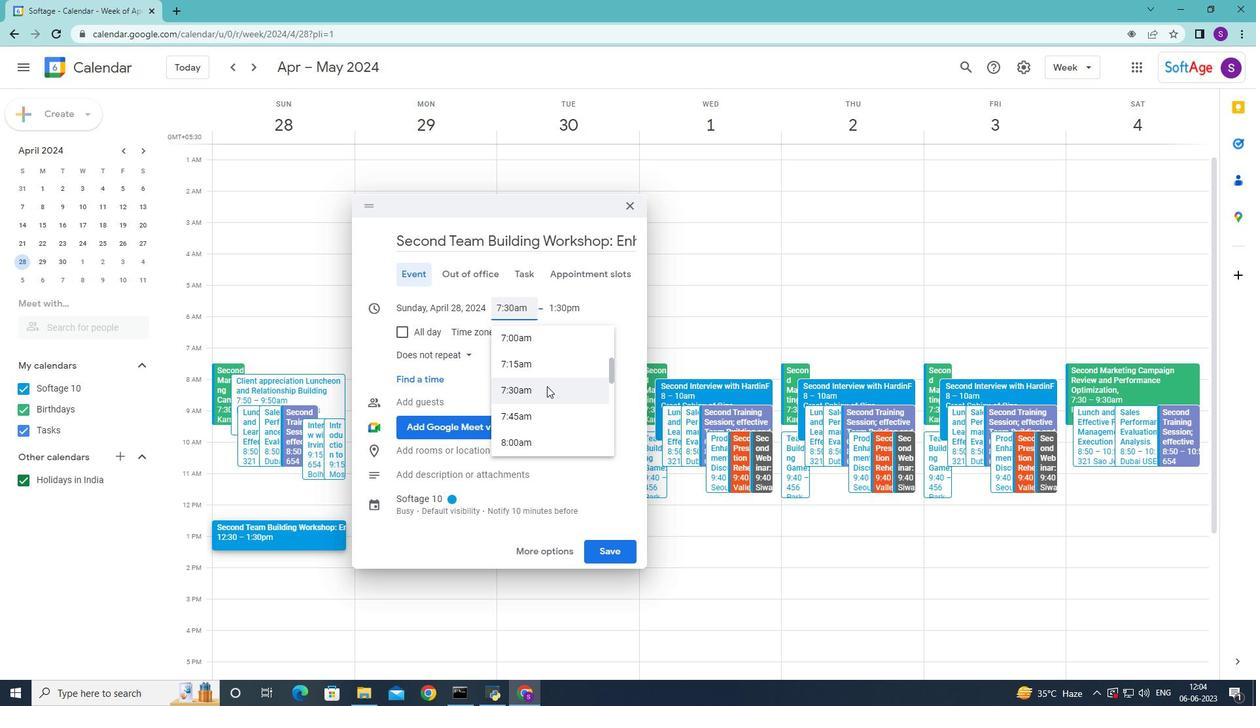 
Action: Mouse moved to (563, 311)
Screenshot: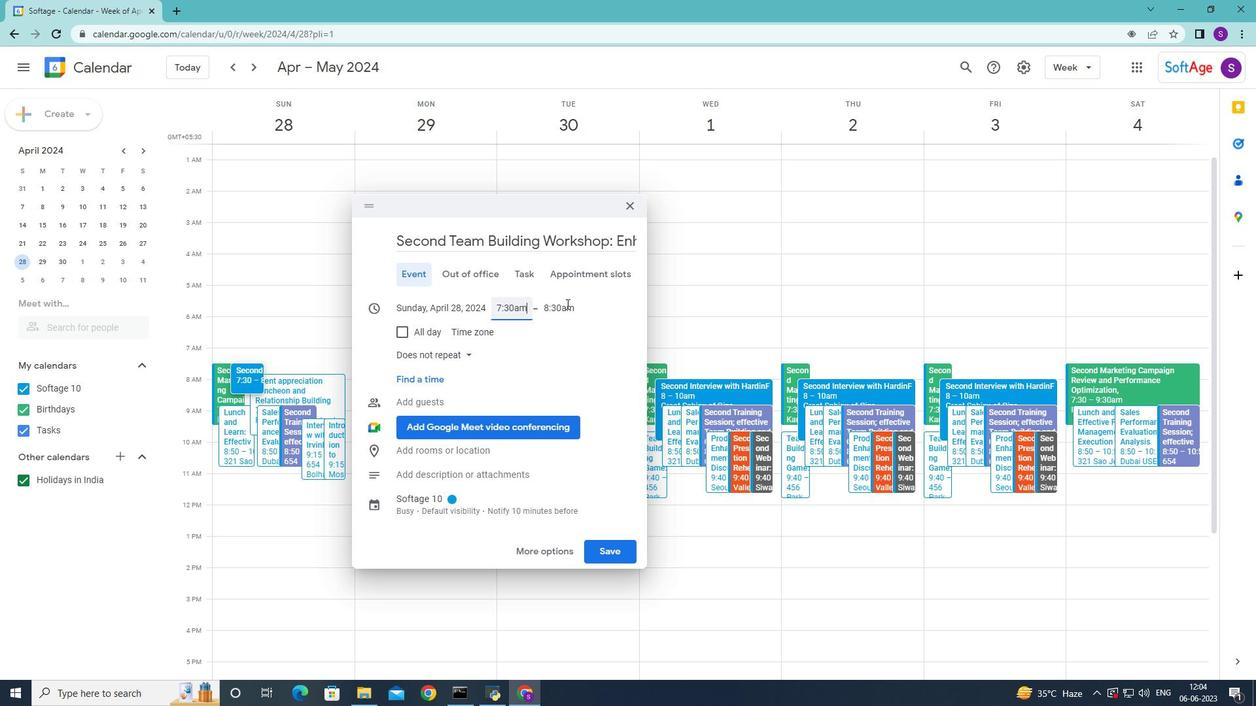 
Action: Mouse pressed left at (563, 311)
Screenshot: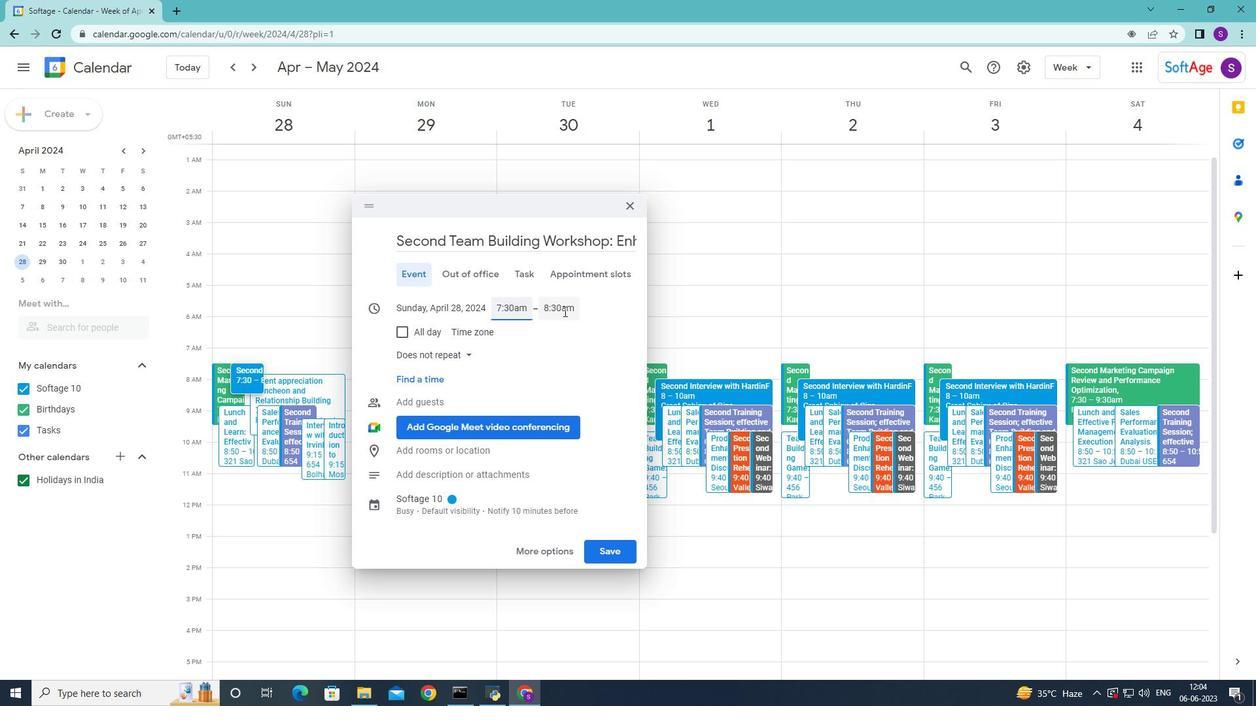 
Action: Key pressed 9<Key.shift_r>:30<Key.space>am<Key.enter>
Screenshot: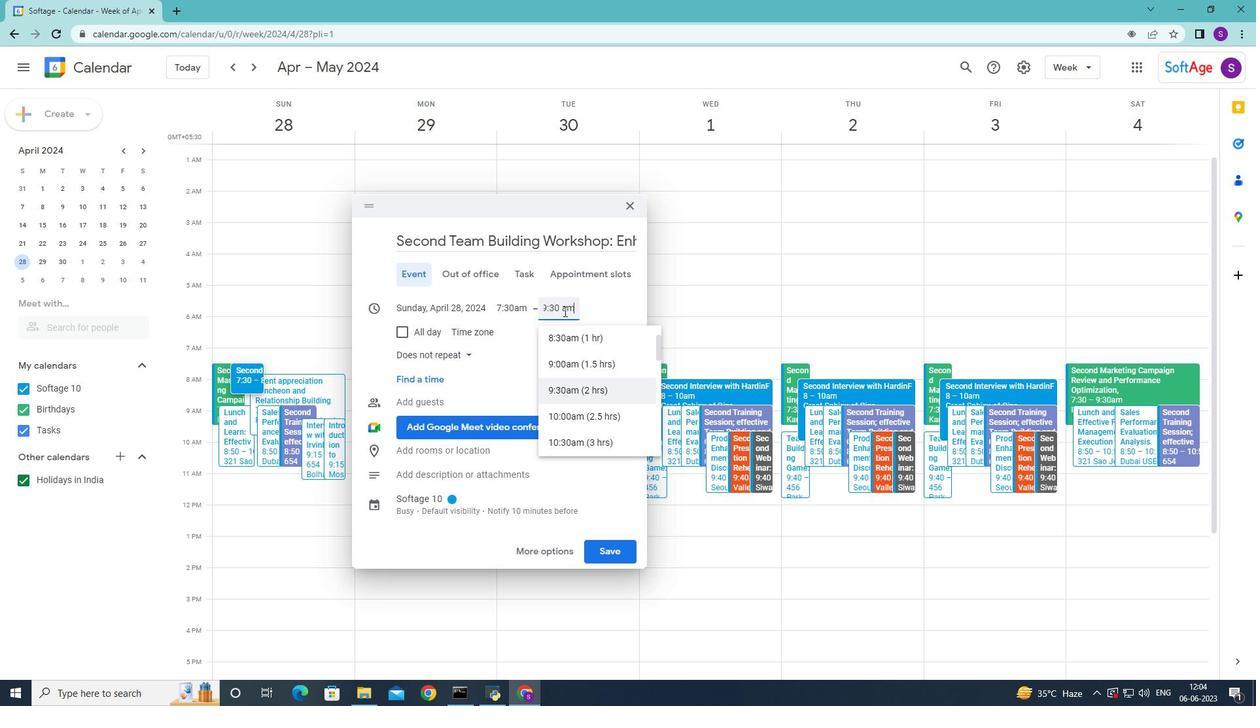 
Action: Mouse moved to (541, 553)
Screenshot: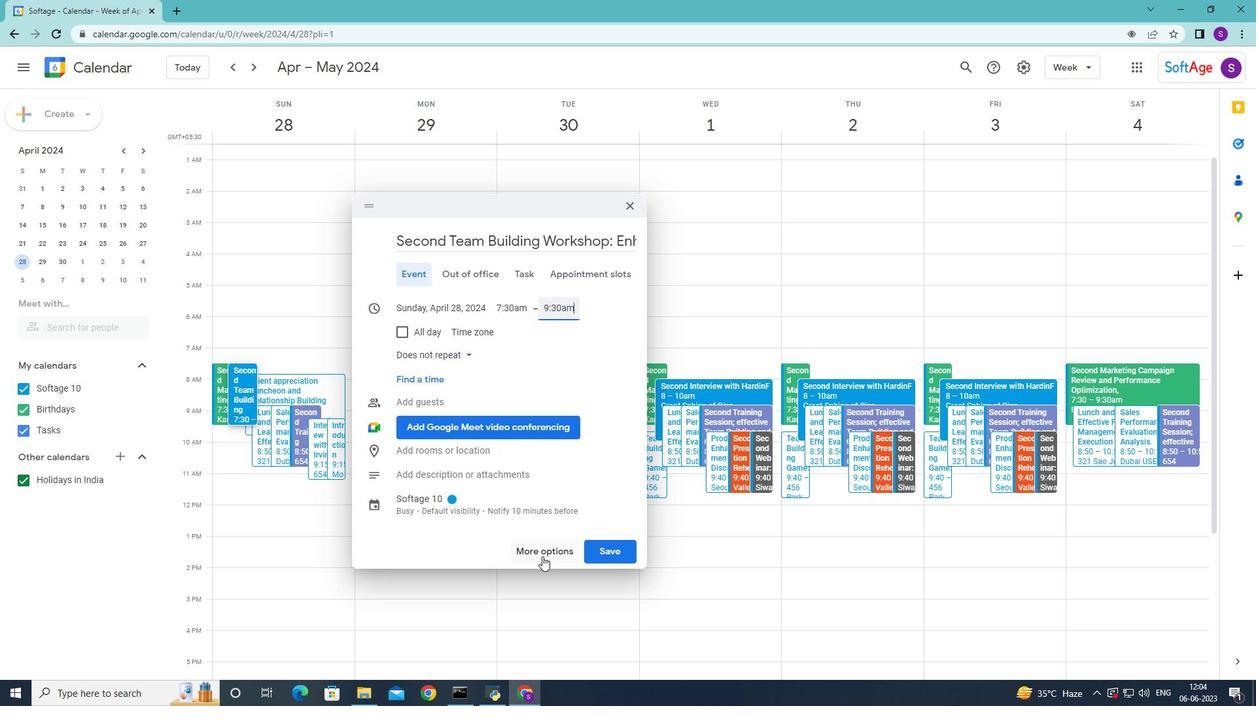 
Action: Mouse pressed left at (541, 553)
Screenshot: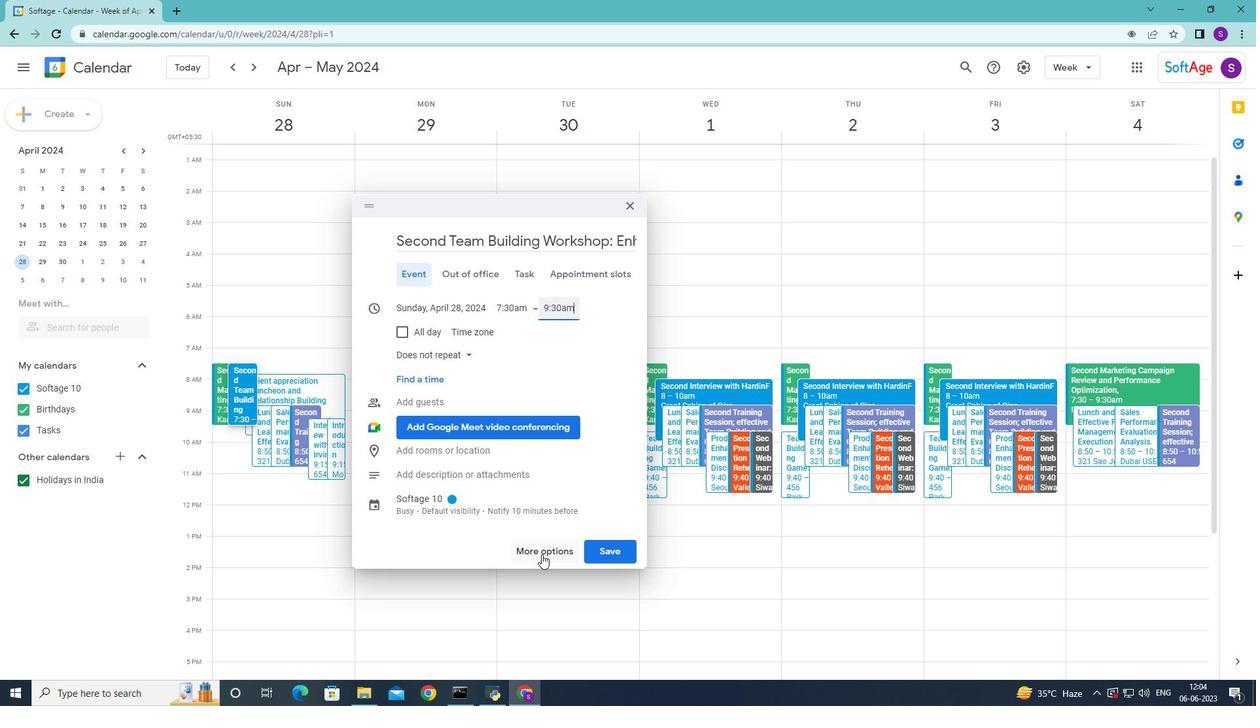 
Action: Mouse moved to (180, 469)
Screenshot: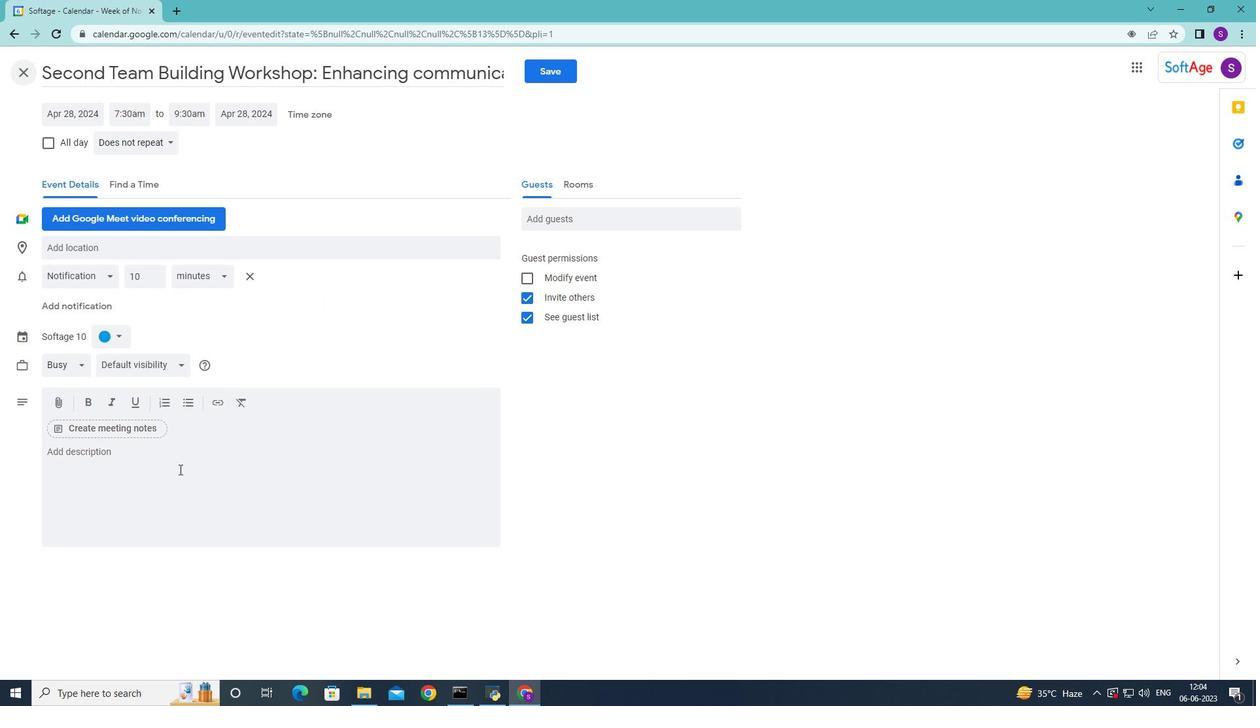 
Action: Mouse pressed left at (180, 469)
Screenshot: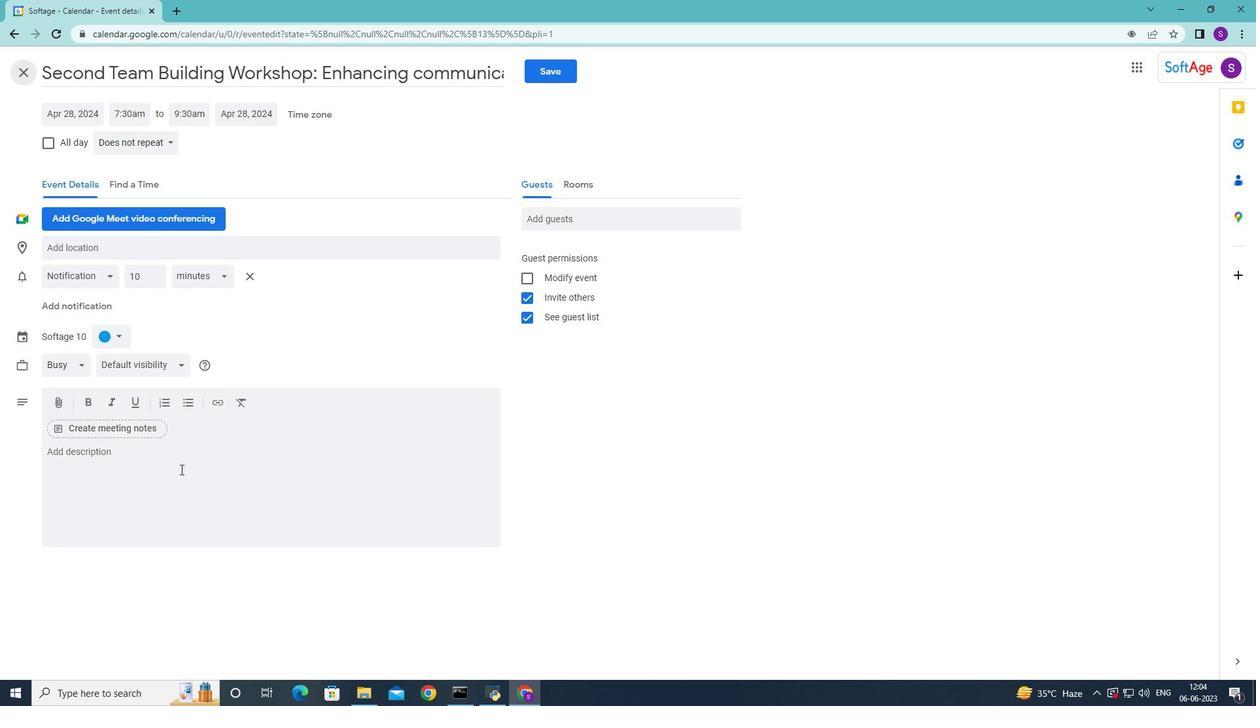
Action: Mouse moved to (180, 469)
Screenshot: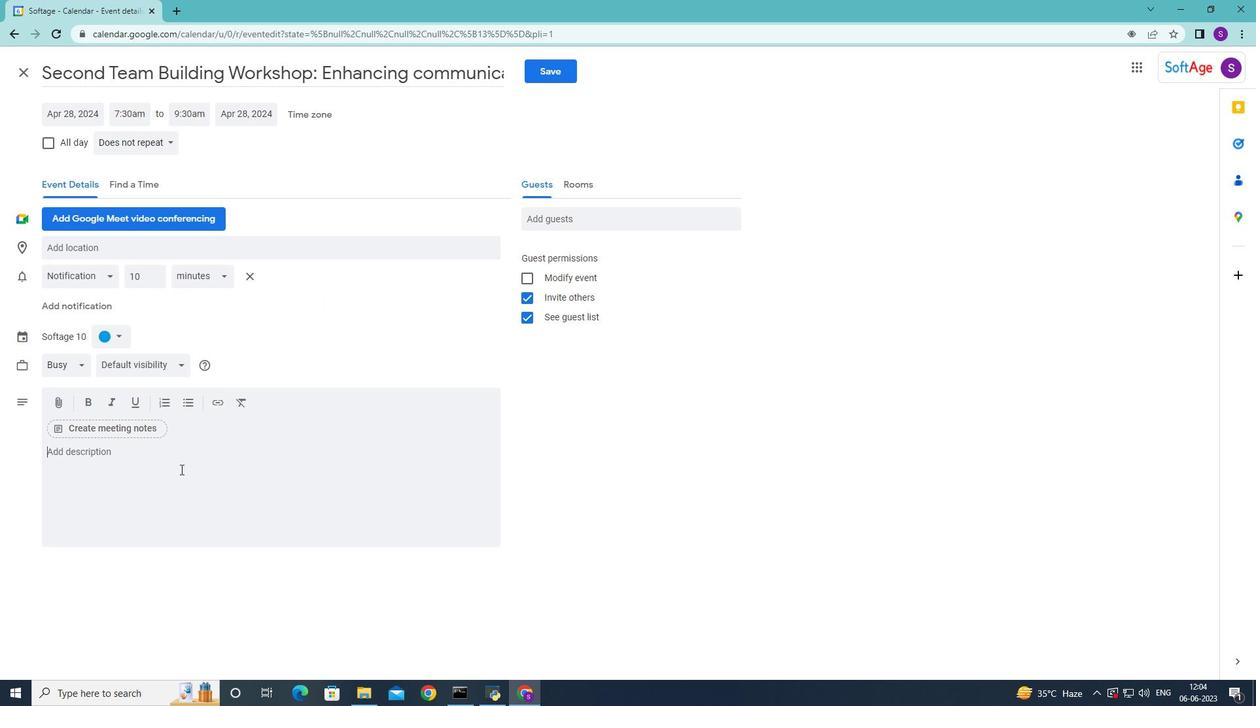 
Action: Key pressed <Key.shift>Particapants<Key.space>will<Key.space>
Screenshot: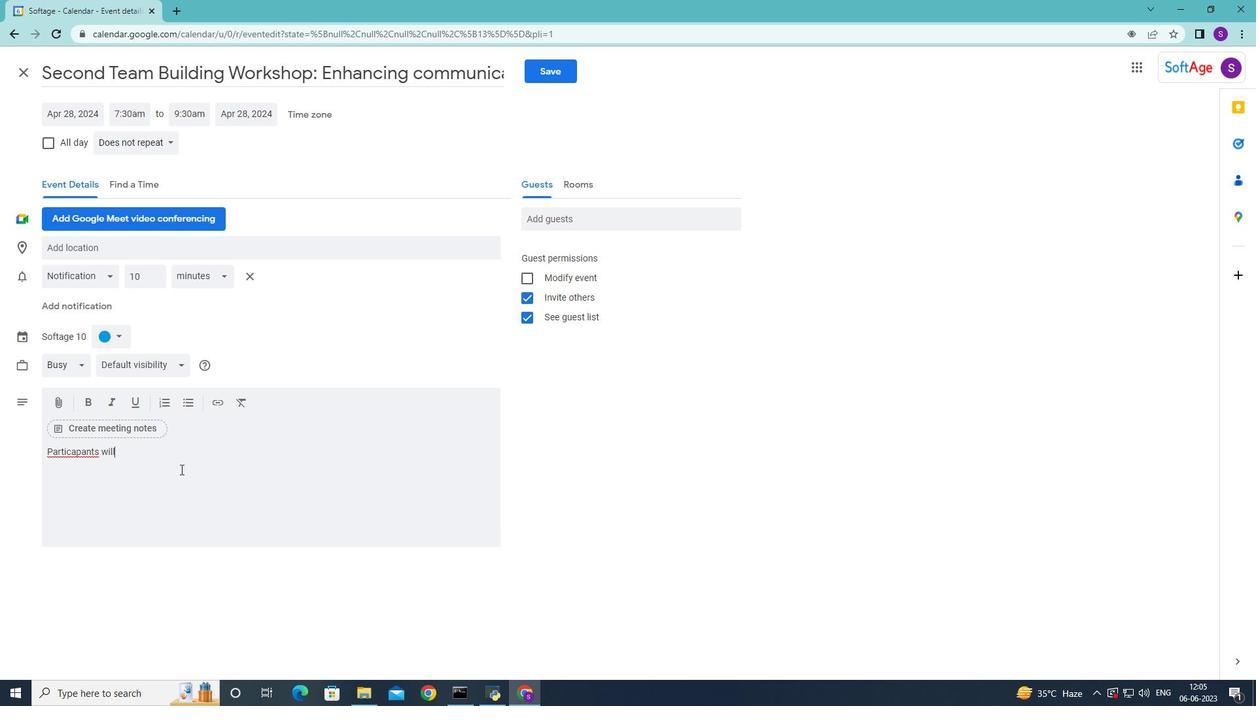 
Action: Mouse moved to (76, 454)
Screenshot: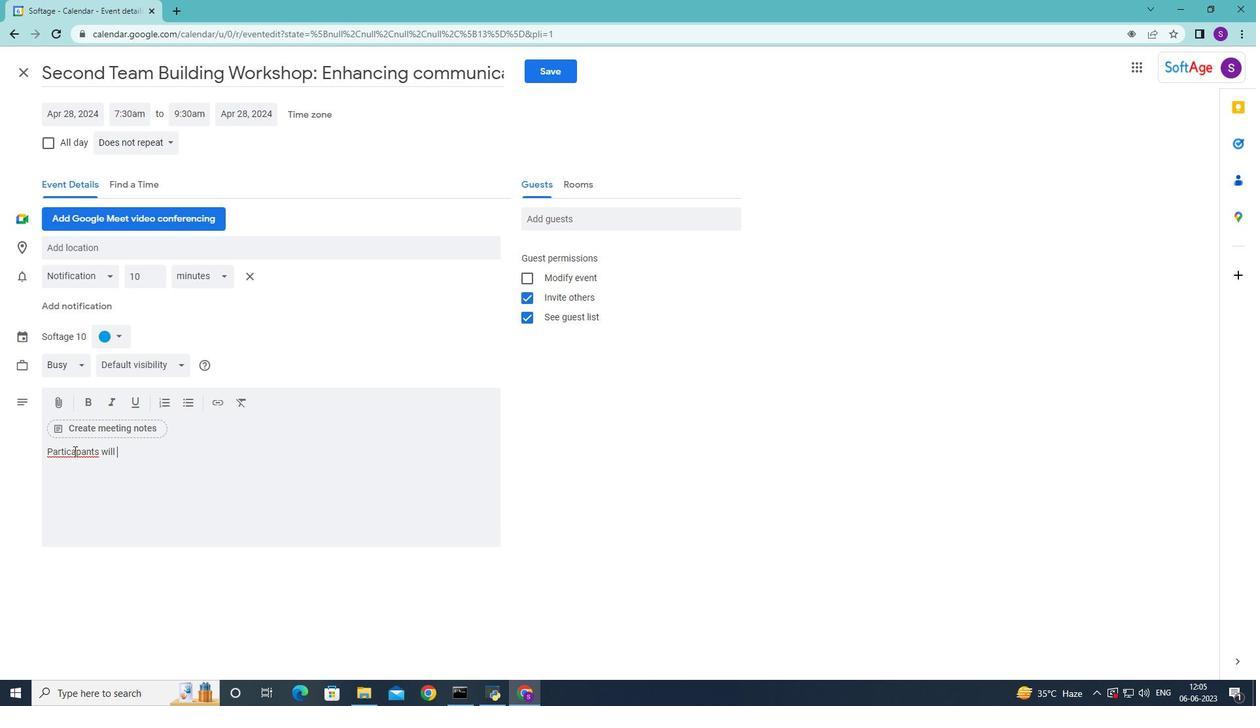 
Action: Mouse pressed left at (76, 454)
Screenshot: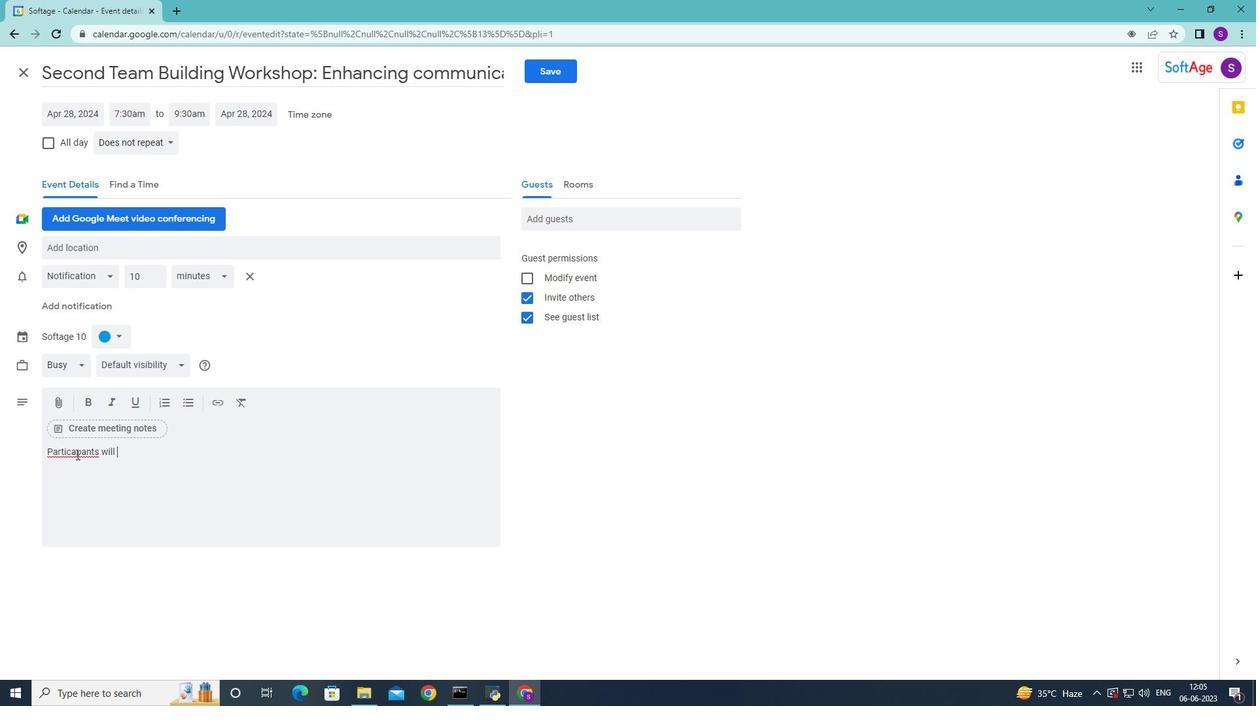 
Action: Key pressed <Key.backspace>i
Screenshot: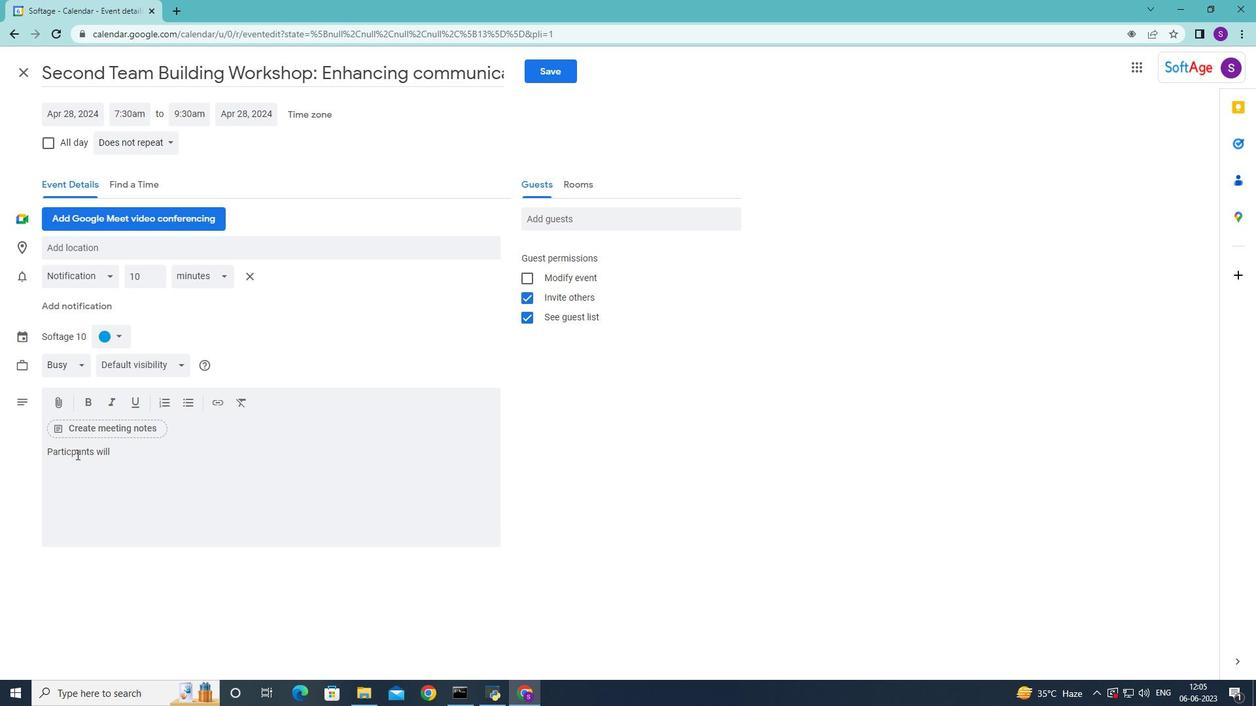 
Action: Mouse moved to (124, 457)
Screenshot: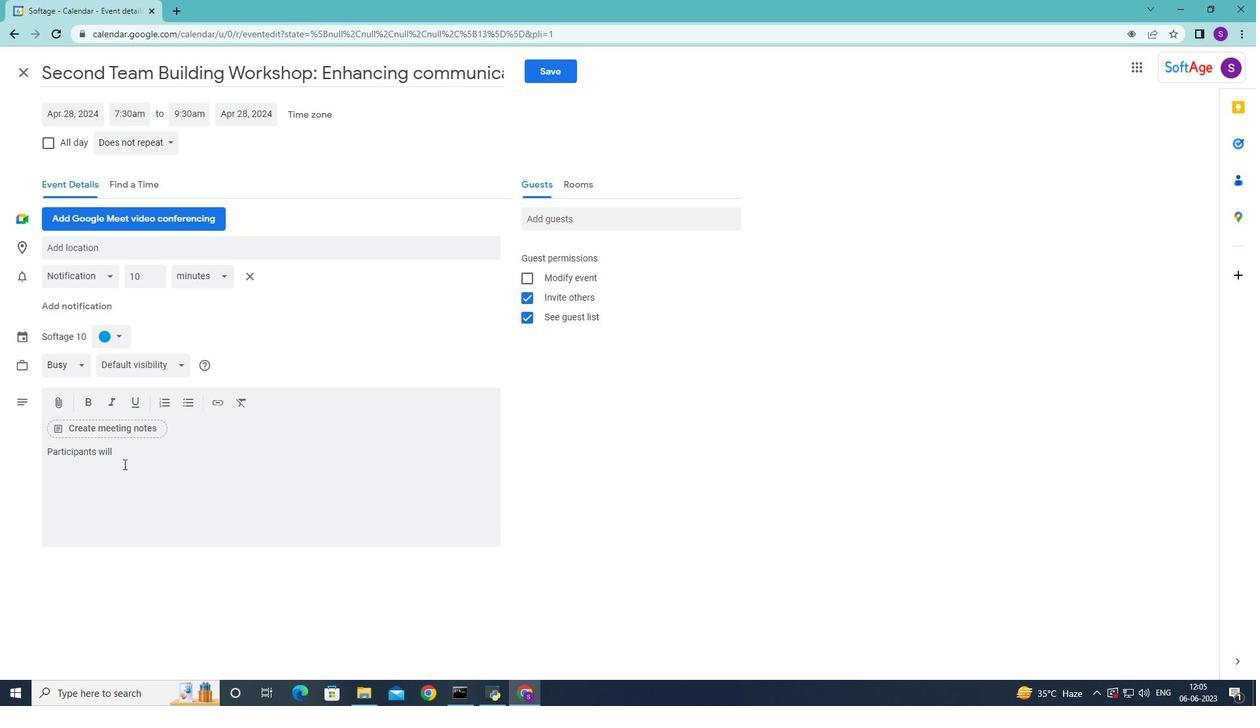 
Action: Mouse pressed left at (124, 457)
Screenshot: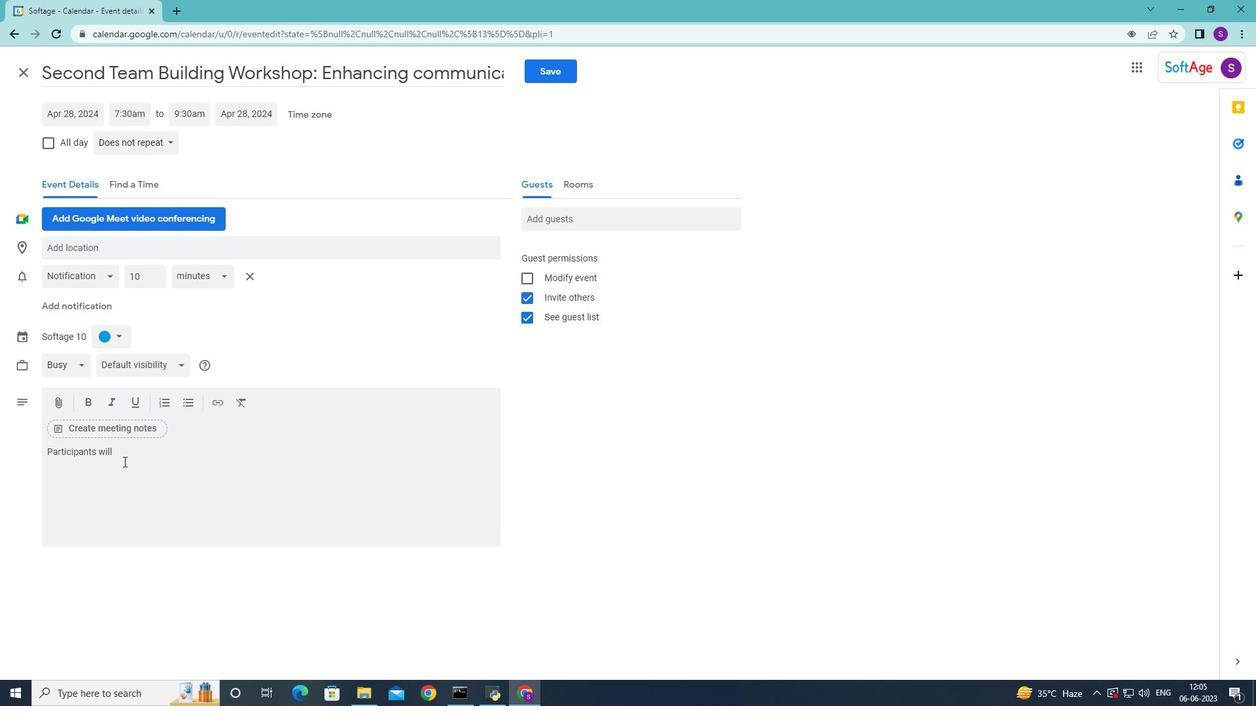 
Action: Mouse moved to (124, 457)
Screenshot: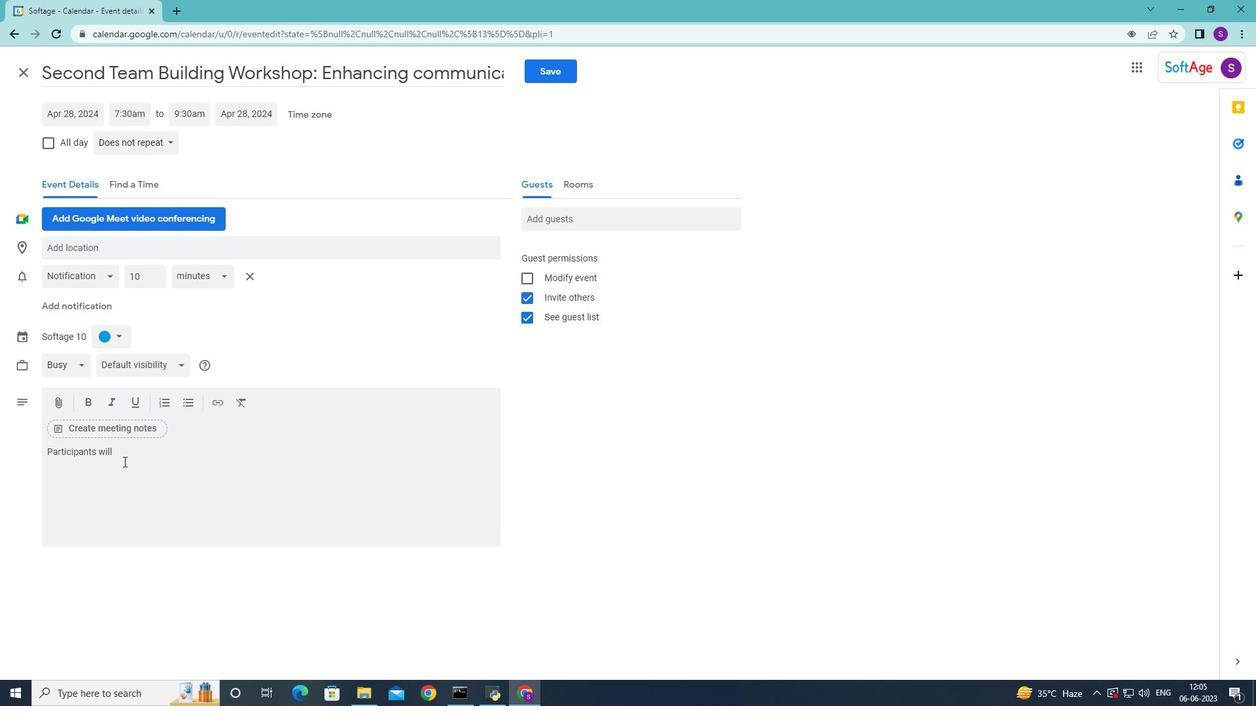 
Action: Key pressed develop<Key.space>skills<Key.space>for<Key.space>effectively<Key.space>resolving<Key.space>conflicts<Key.space>and<Key.space>managing<Key.space>disagrements<Key.space><Key.backspace><Key.backspace><Key.backspace><Key.backspace><Key.backspace><Key.backspace><Key.backspace>eemeb<Key.backspace>ny<Key.backspace>ts<Key.space>within<Key.space>the<Key.space>team<Key.space><Key.backspace>.<Key.space><Key.shift>They<Key.space>will<Key.space>learn<Key.space>strategies<Key.space>for<Key.space>active<Key.space>listening<Key.space><Key.backspace>,<Key.space>empthy<Key.space><Key.backspace><Key.backspace><Key.backspace><Key.backspace>athy<Key.space><Key.backspace>,<Key.space>and<Key.space>finding<Key.space>mutually<Key.space>beneficial<Key.space>soli<Key.backspace>utions<Key.space>to<Key.space>conflicts.<Key.space>
Screenshot: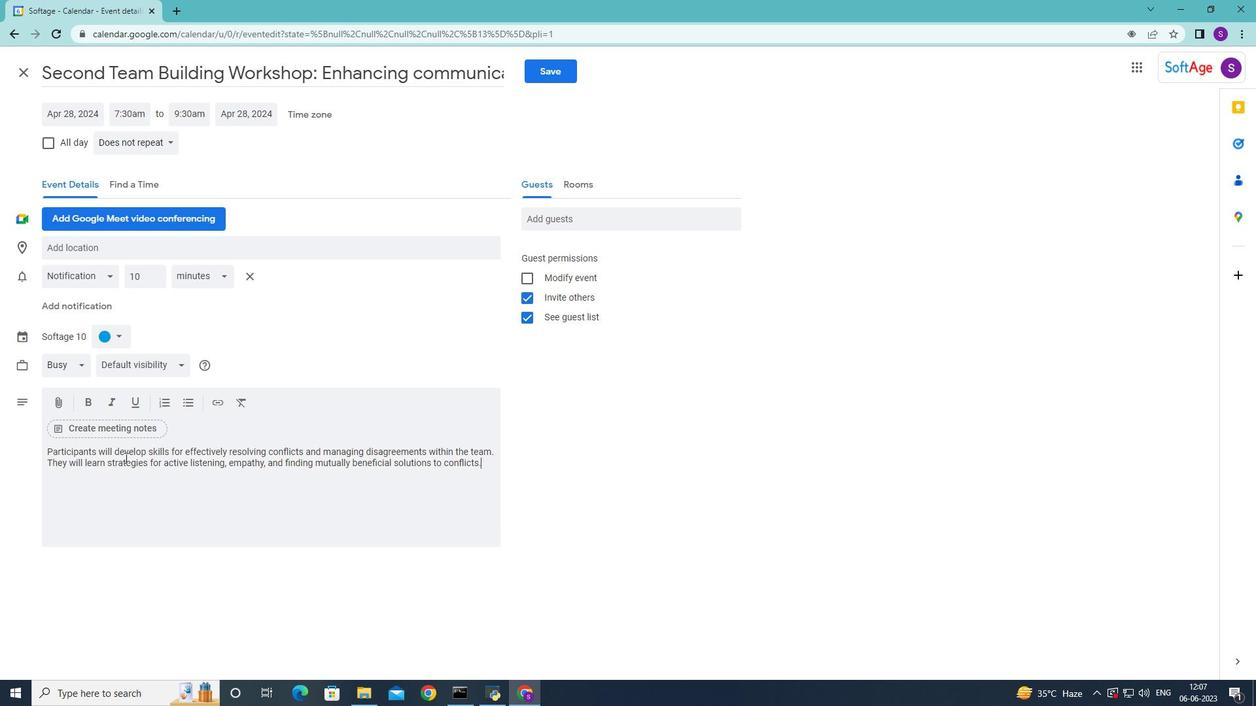 
Action: Mouse moved to (108, 334)
Screenshot: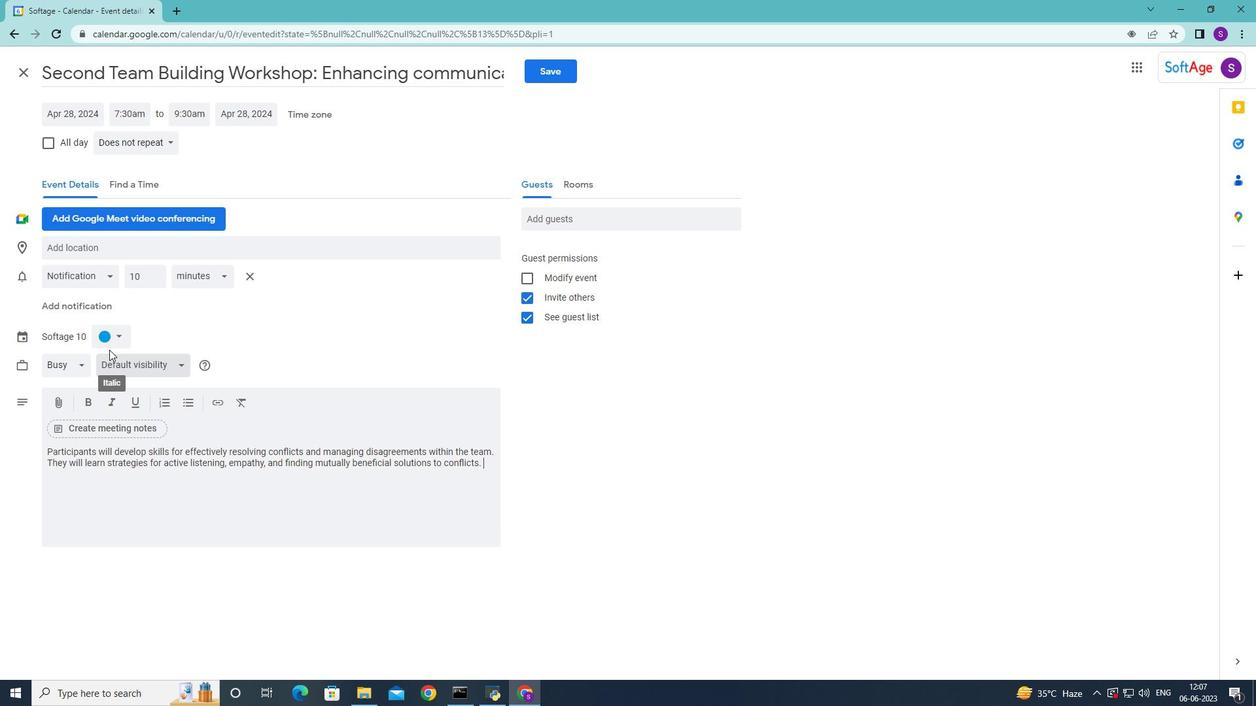 
Action: Mouse pressed left at (108, 334)
Screenshot: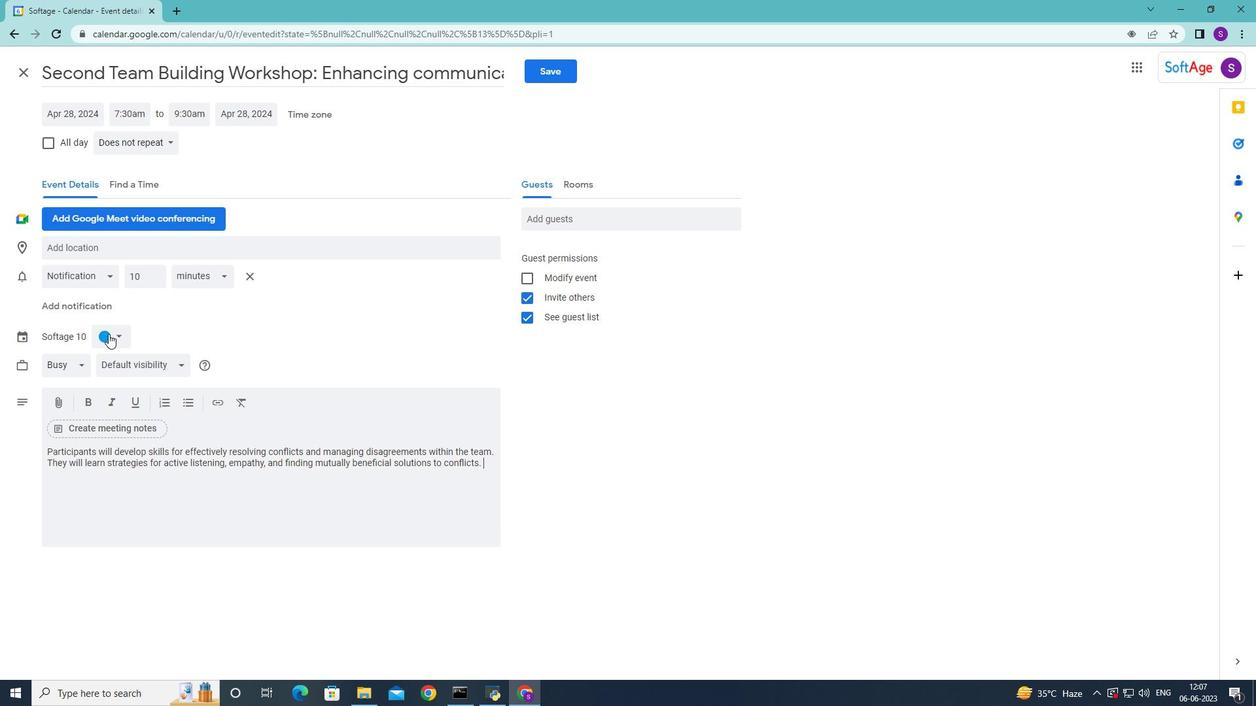 
Action: Mouse moved to (121, 334)
Screenshot: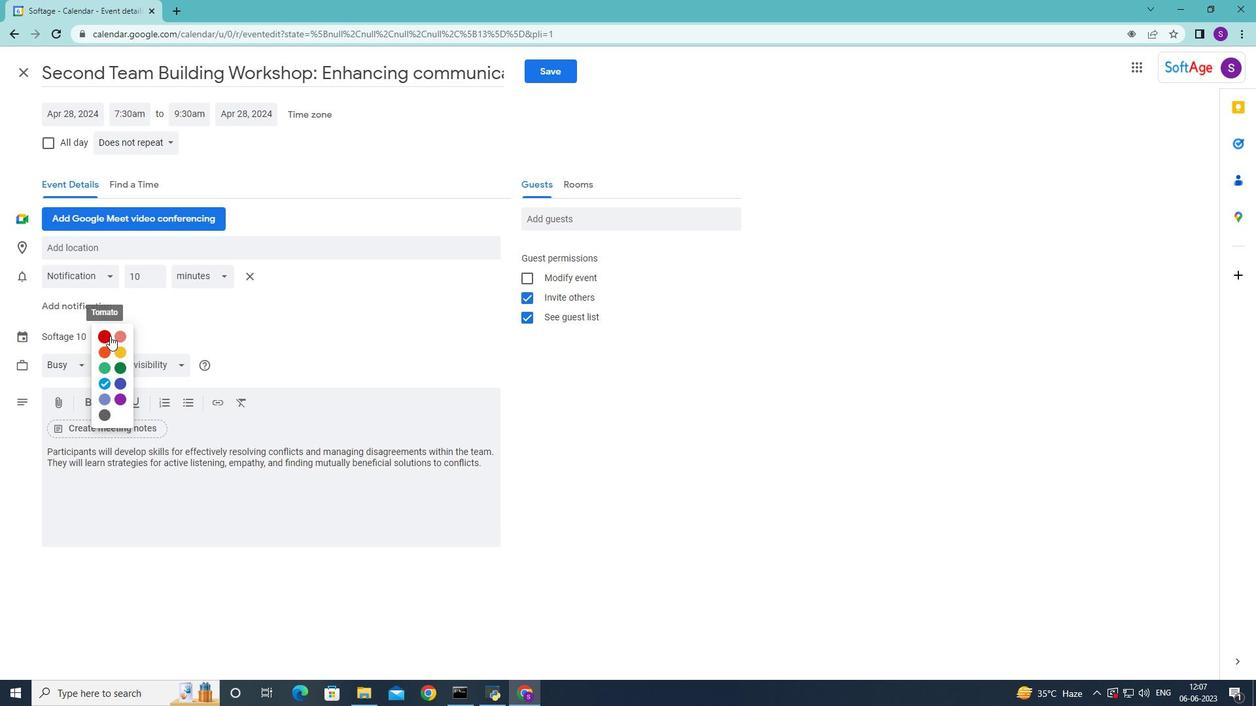 
Action: Mouse pressed left at (121, 334)
Screenshot: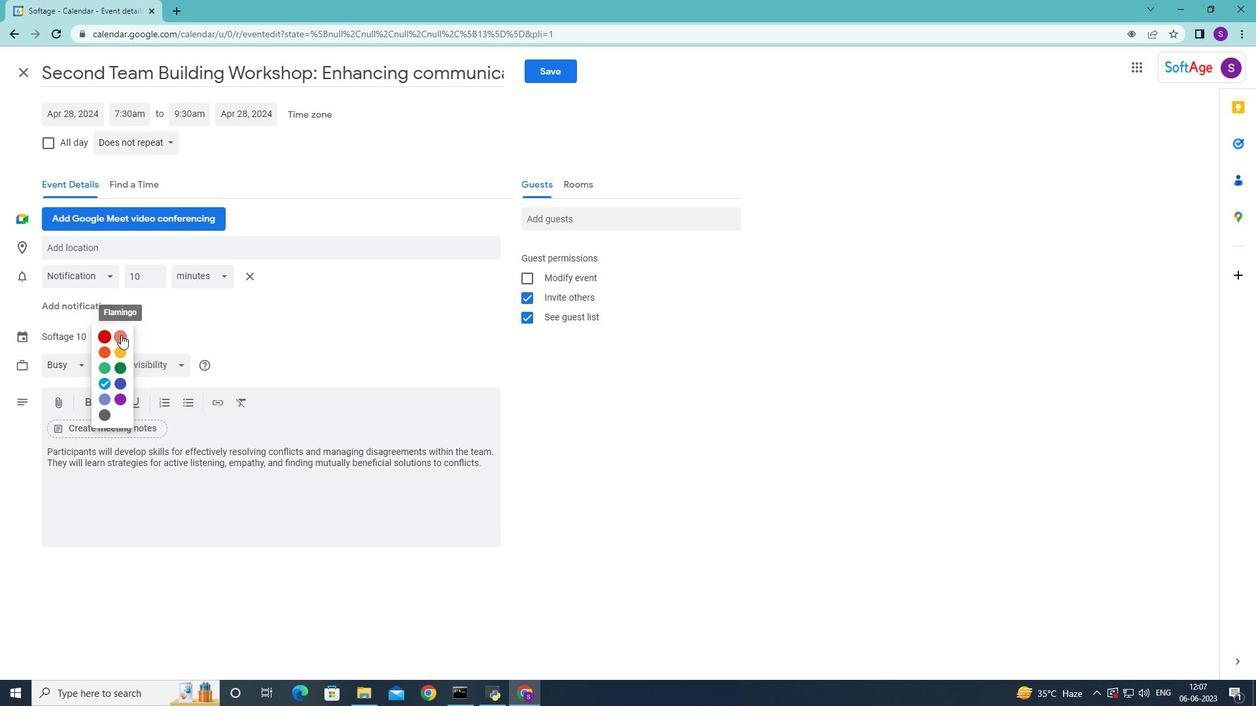 
Action: Mouse moved to (134, 245)
Screenshot: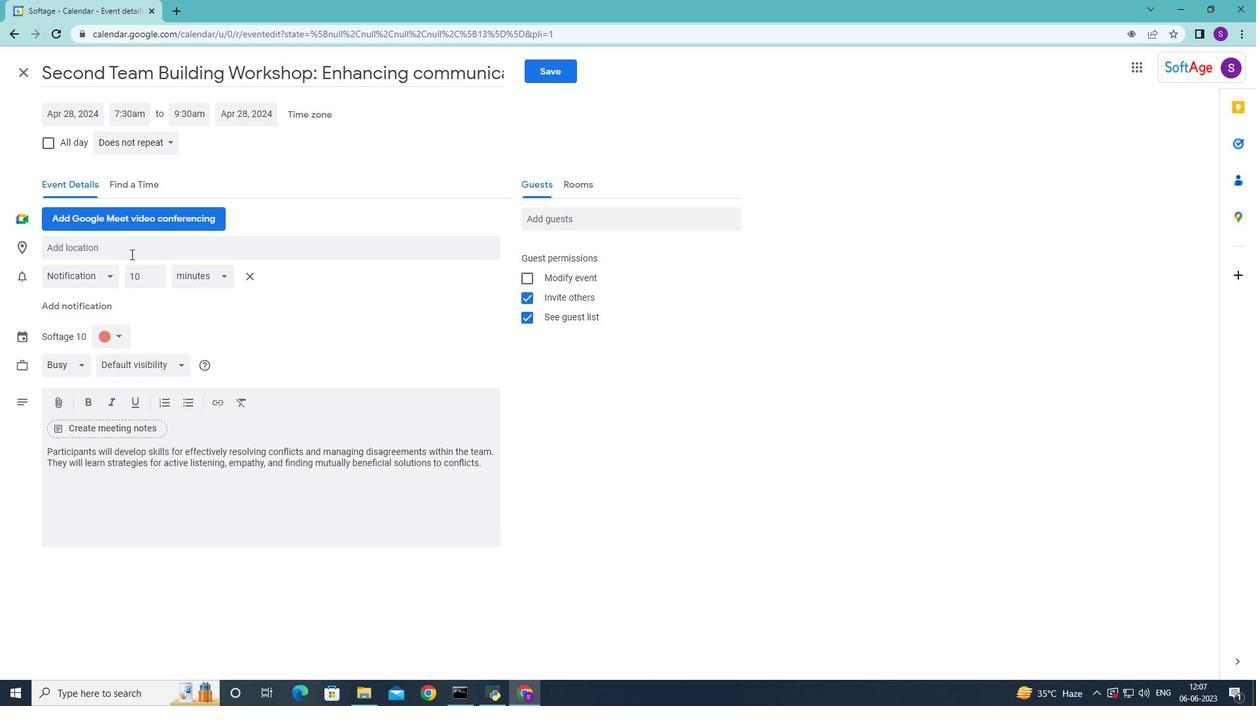 
Action: Mouse pressed left at (134, 245)
Screenshot: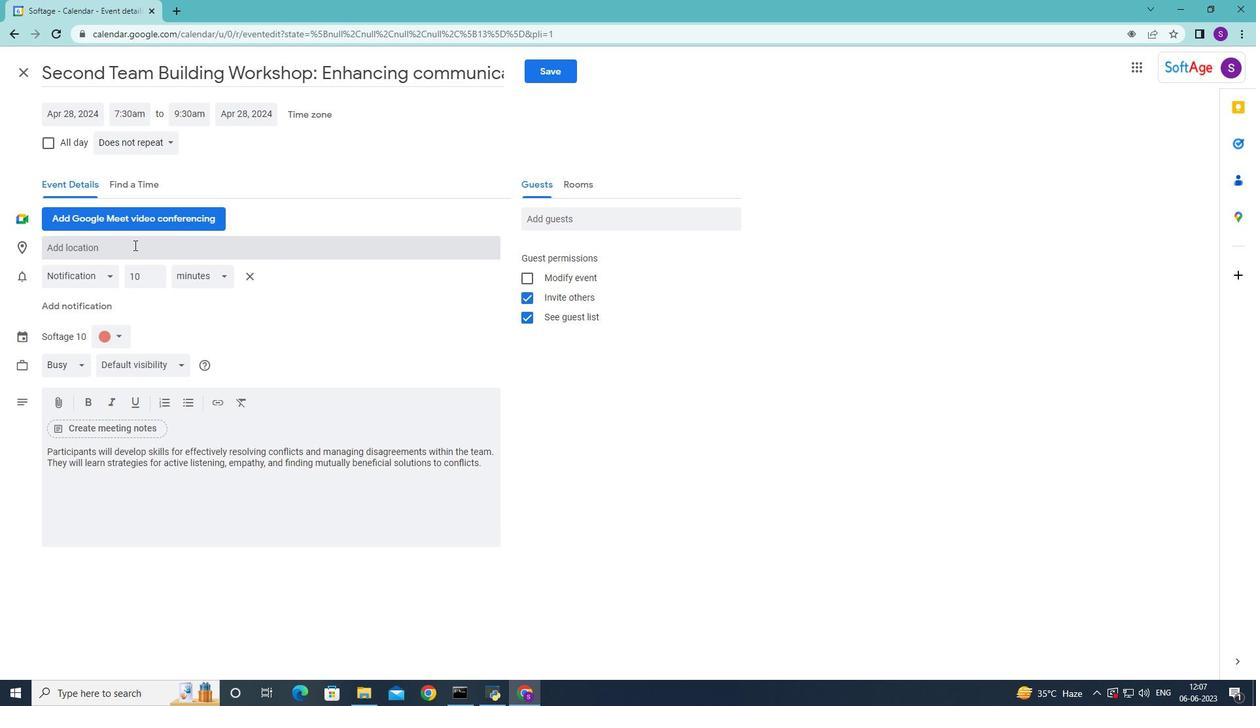 
Action: Key pressed 789<Key.space><Key.shift>Mount<Key.space><Key.shift>sinai,<Key.space><Key.shift>Sini<Key.backspace>ai,<Key.space><Key.shift>Egypt
Screenshot: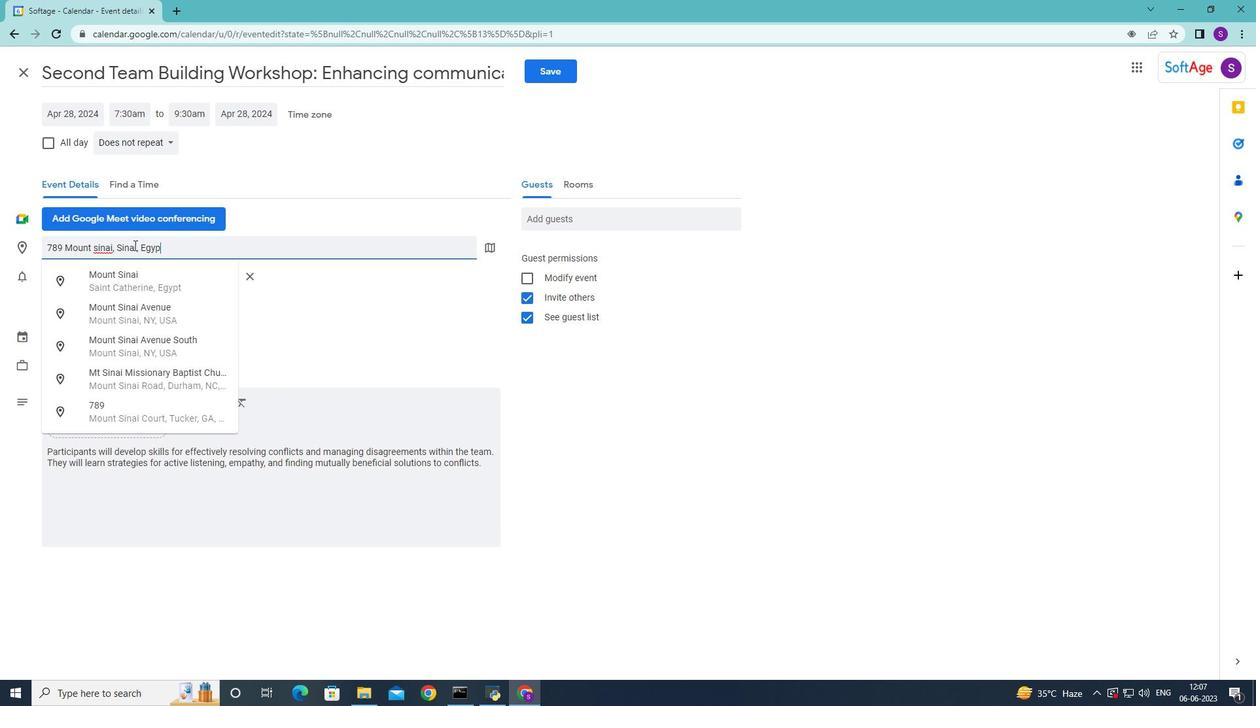 
Action: Mouse moved to (137, 289)
Screenshot: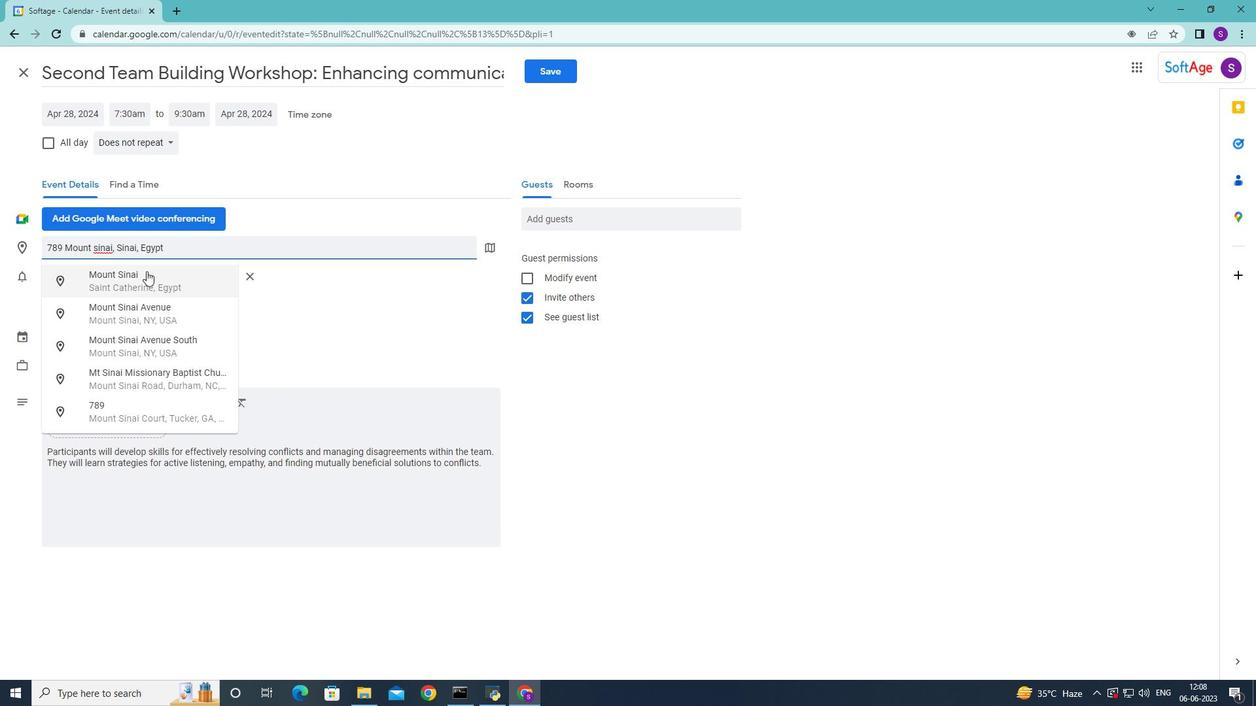 
Action: Mouse pressed left at (137, 289)
Screenshot: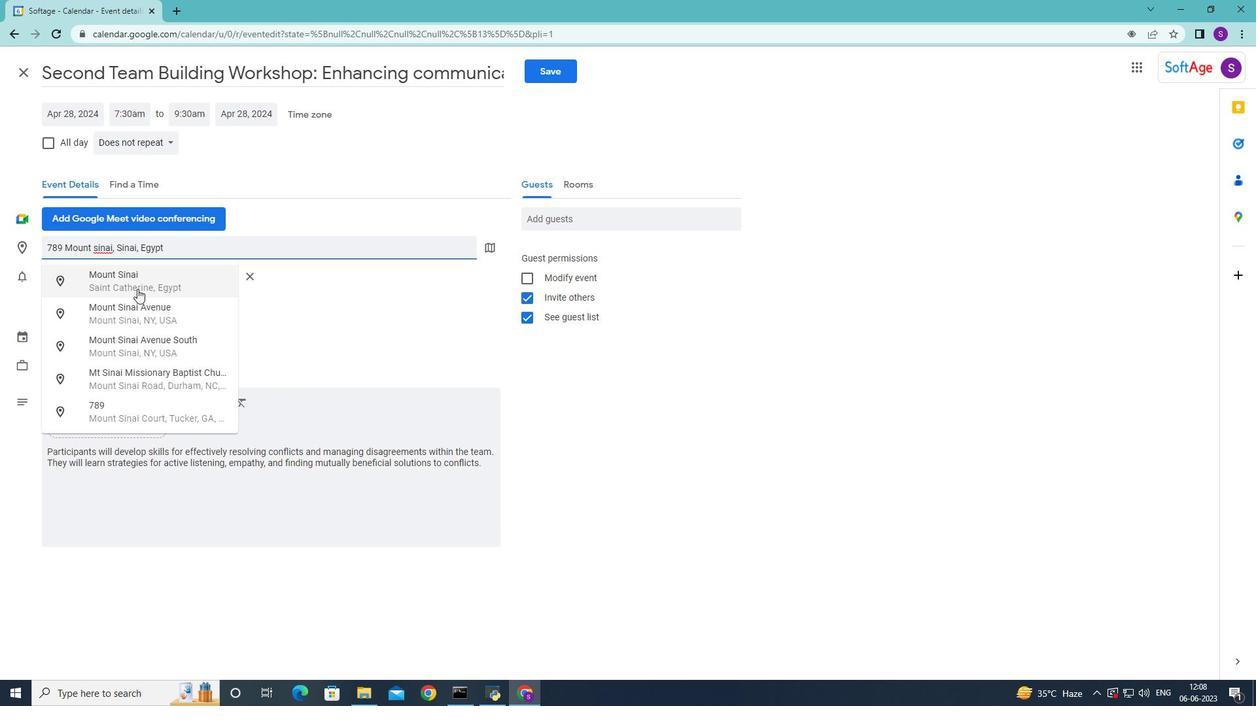 
Action: Mouse moved to (613, 219)
Screenshot: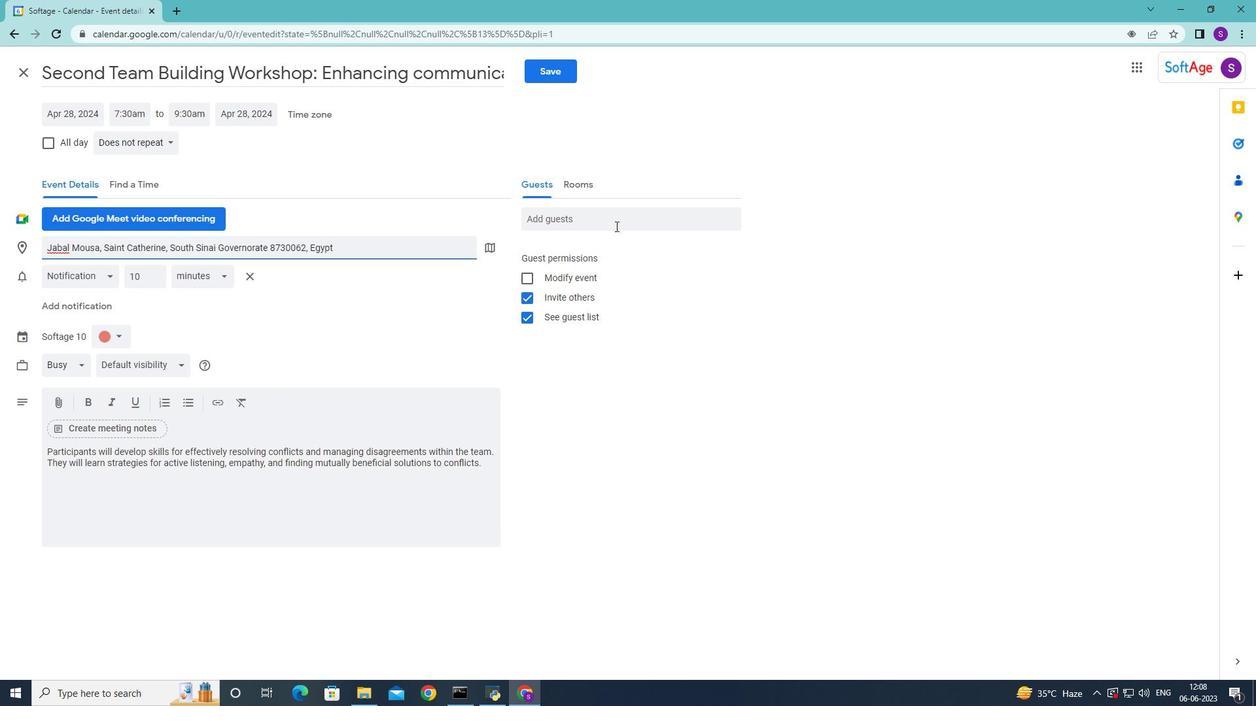 
Action: Mouse pressed left at (613, 219)
Screenshot: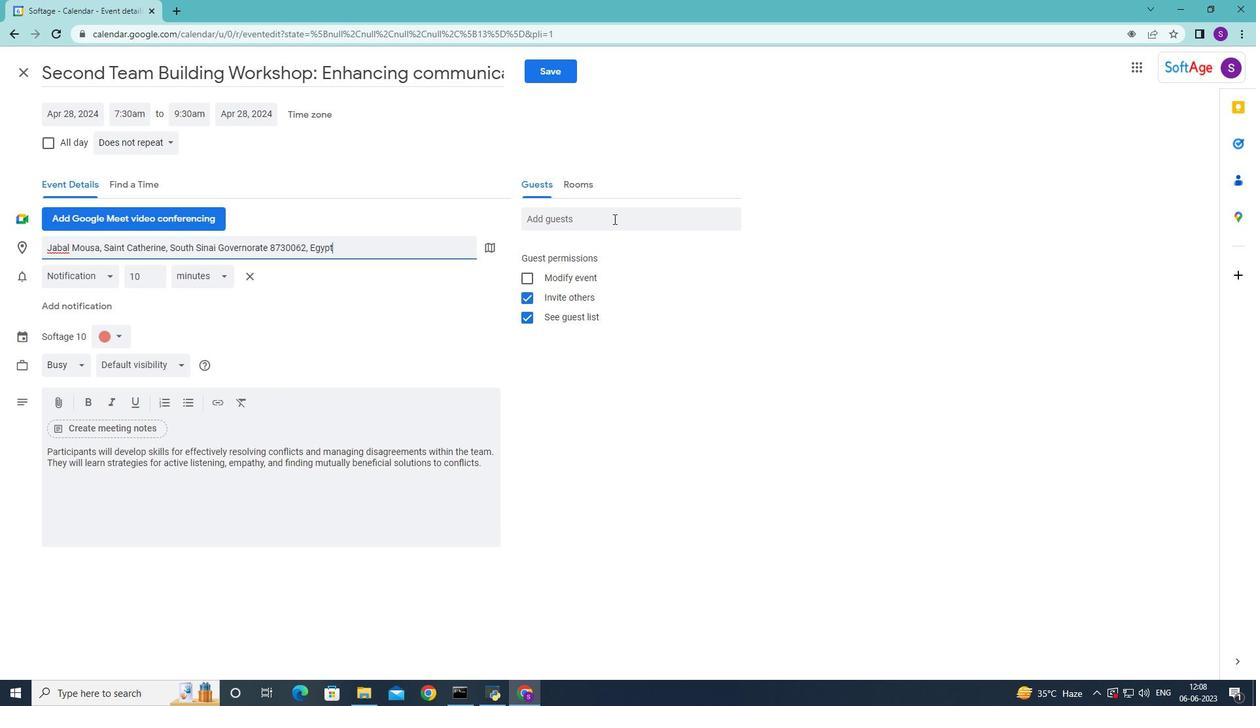 
Action: Key pressed <Key.shift>softage.6<Key.shift>@softage.net<Key.enter><Key.shift>Softage.7<Key.shift>@softage.net<Key.enter>
Screenshot: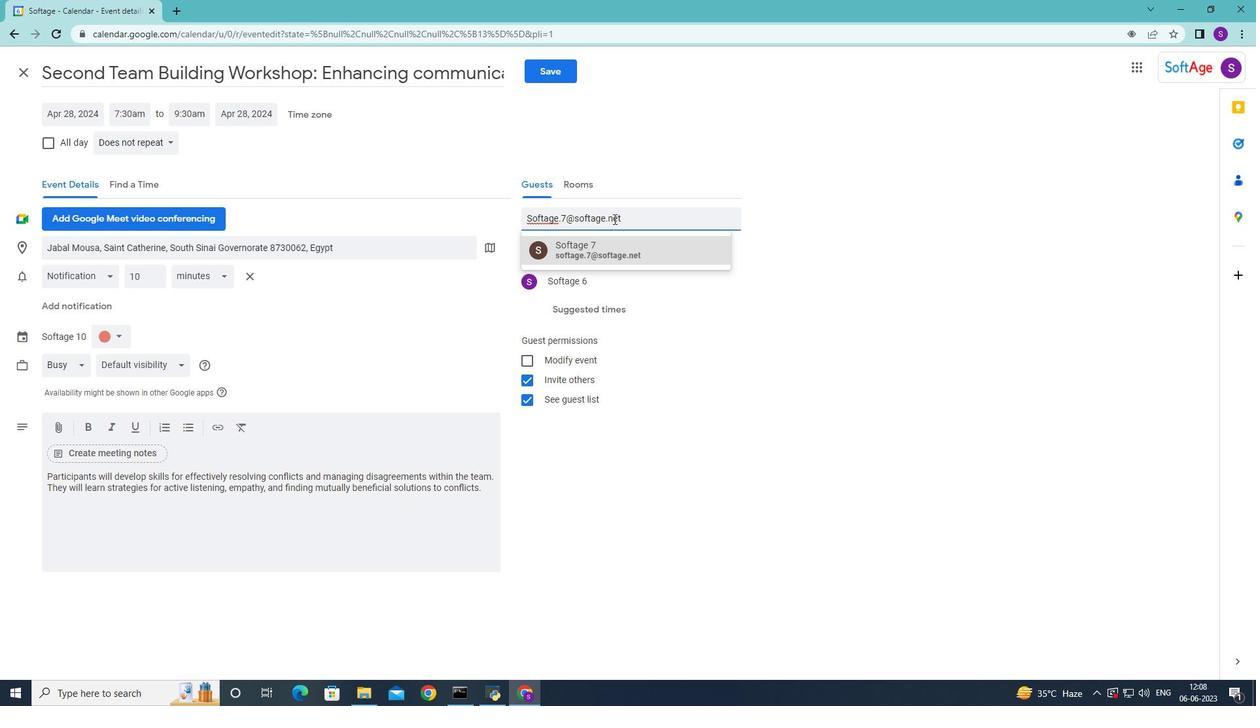 
Action: Mouse moved to (174, 145)
Screenshot: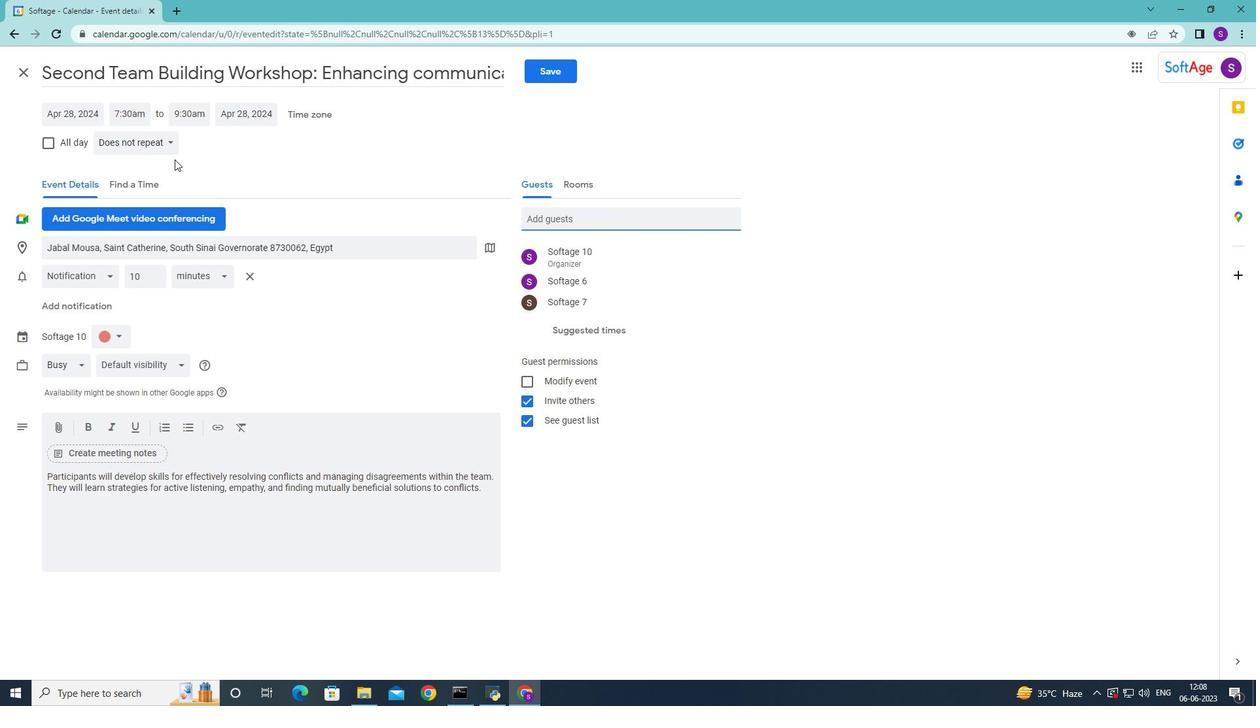 
Action: Mouse pressed left at (174, 145)
Screenshot: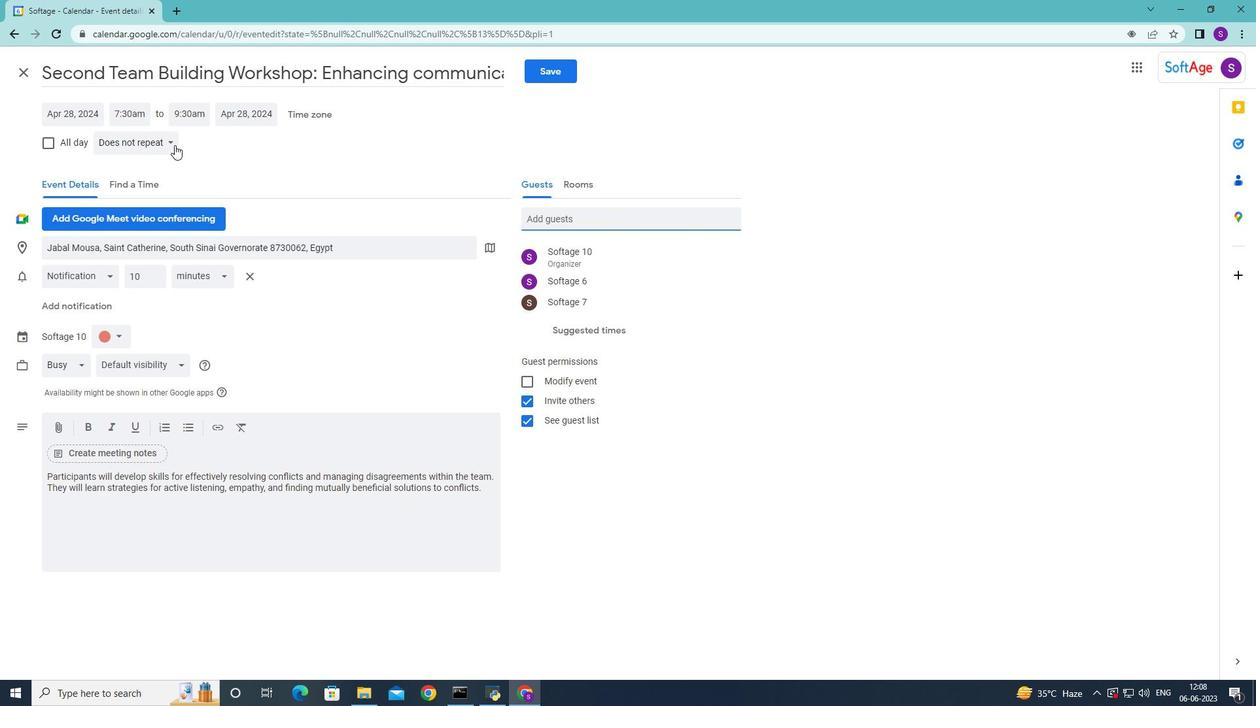 
Action: Mouse moved to (159, 166)
Screenshot: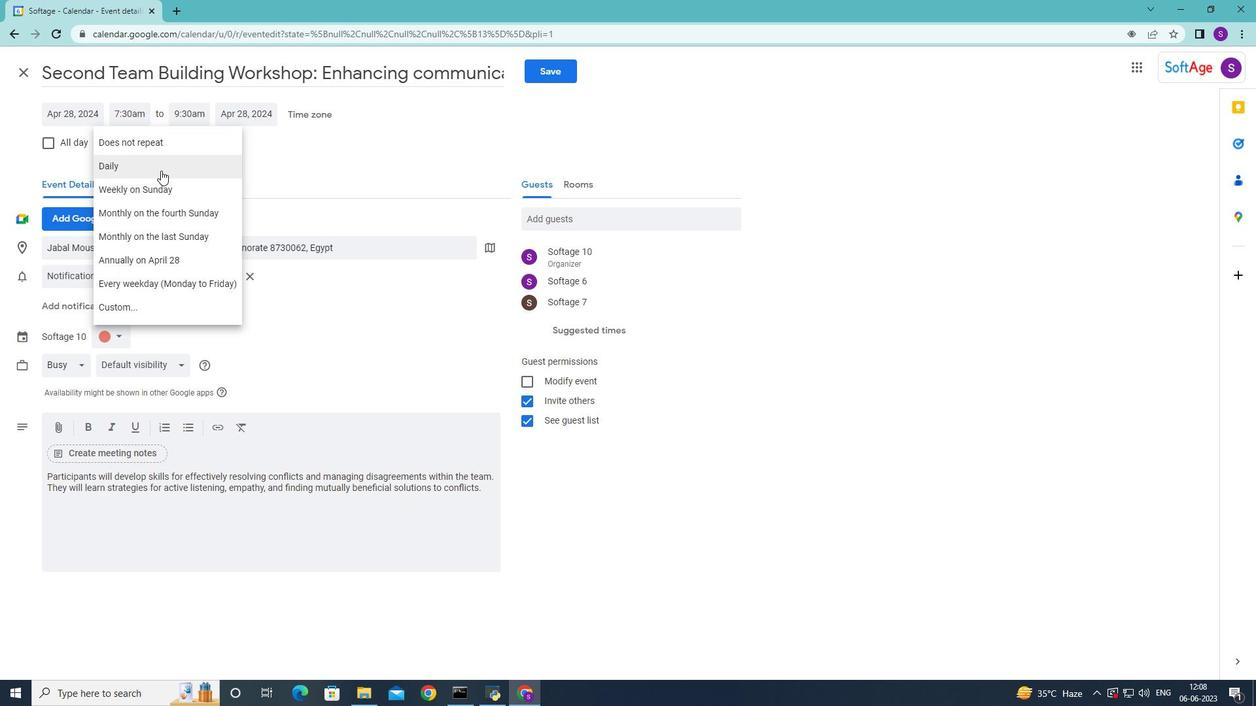 
Action: Mouse pressed left at (159, 166)
Screenshot: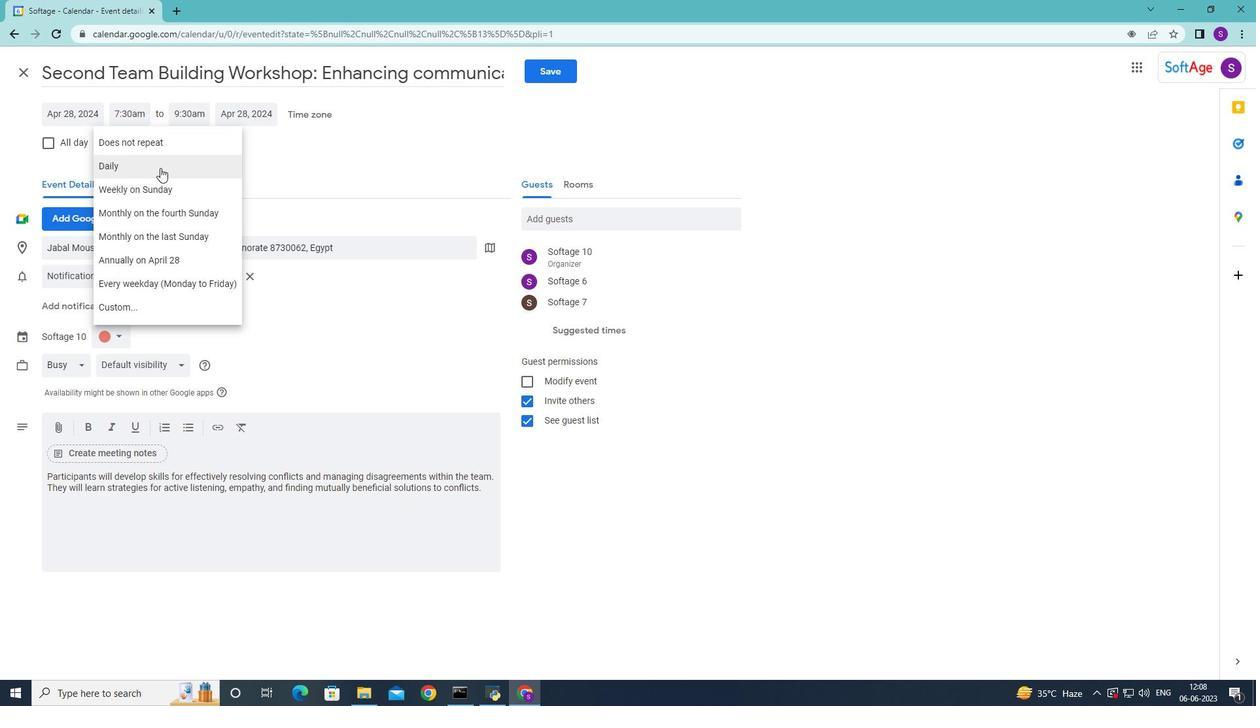 
Action: Mouse moved to (545, 77)
Screenshot: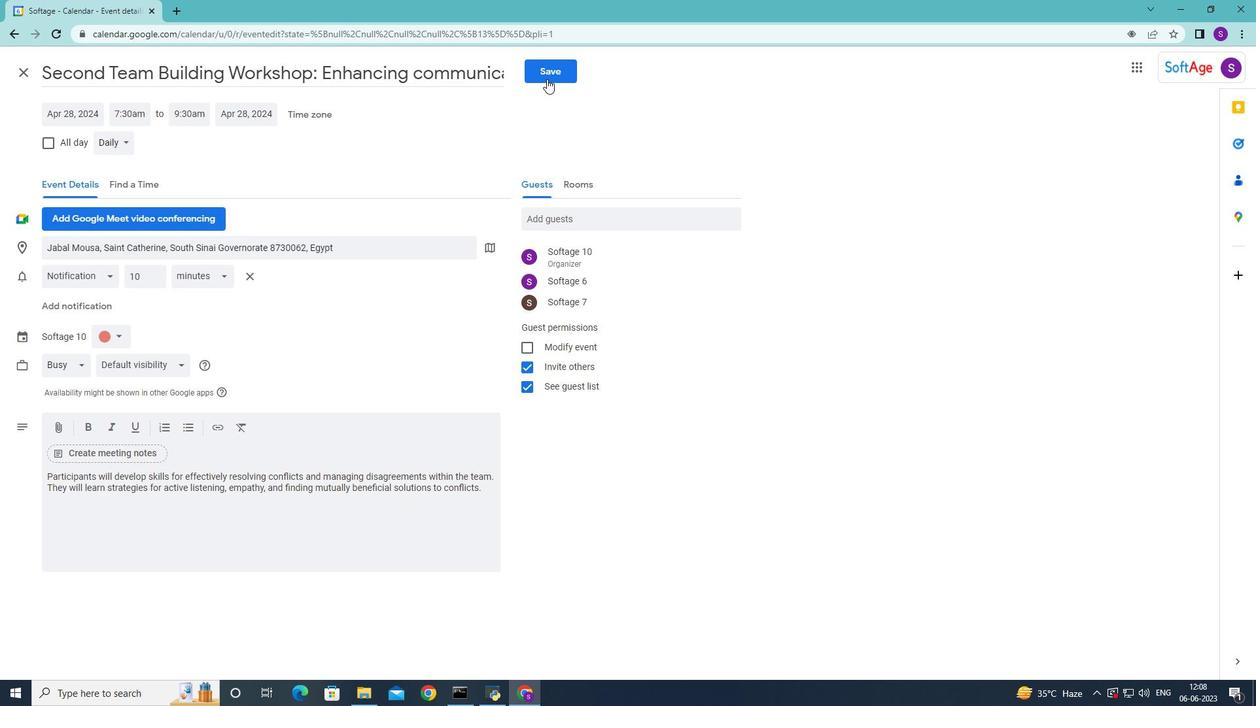 
Action: Mouse pressed left at (545, 77)
Screenshot: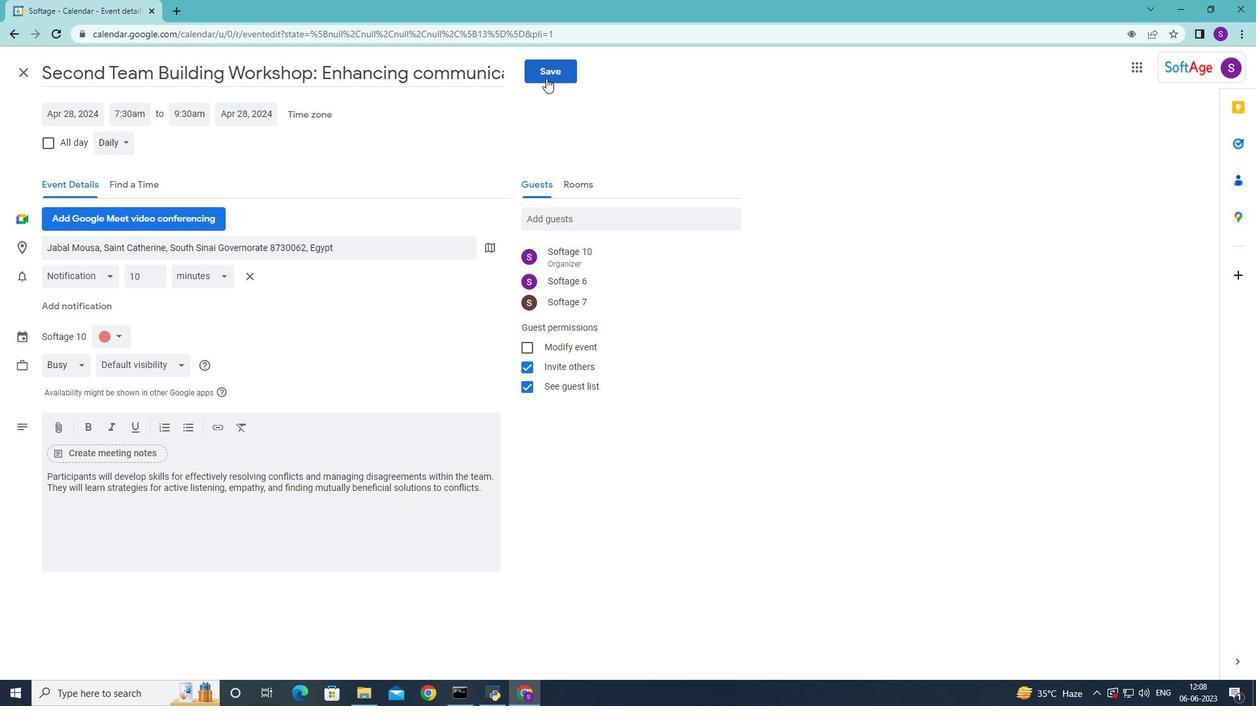
Action: Mouse moved to (761, 399)
Screenshot: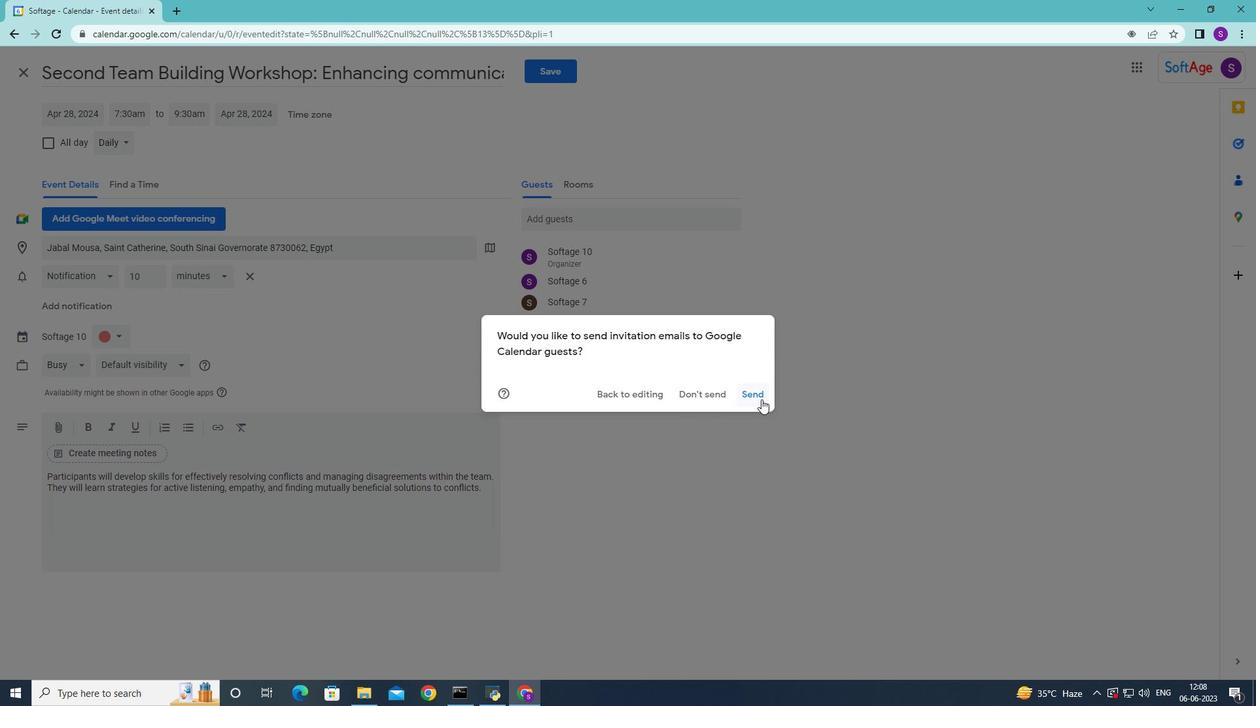 
Action: Mouse pressed left at (761, 399)
Screenshot: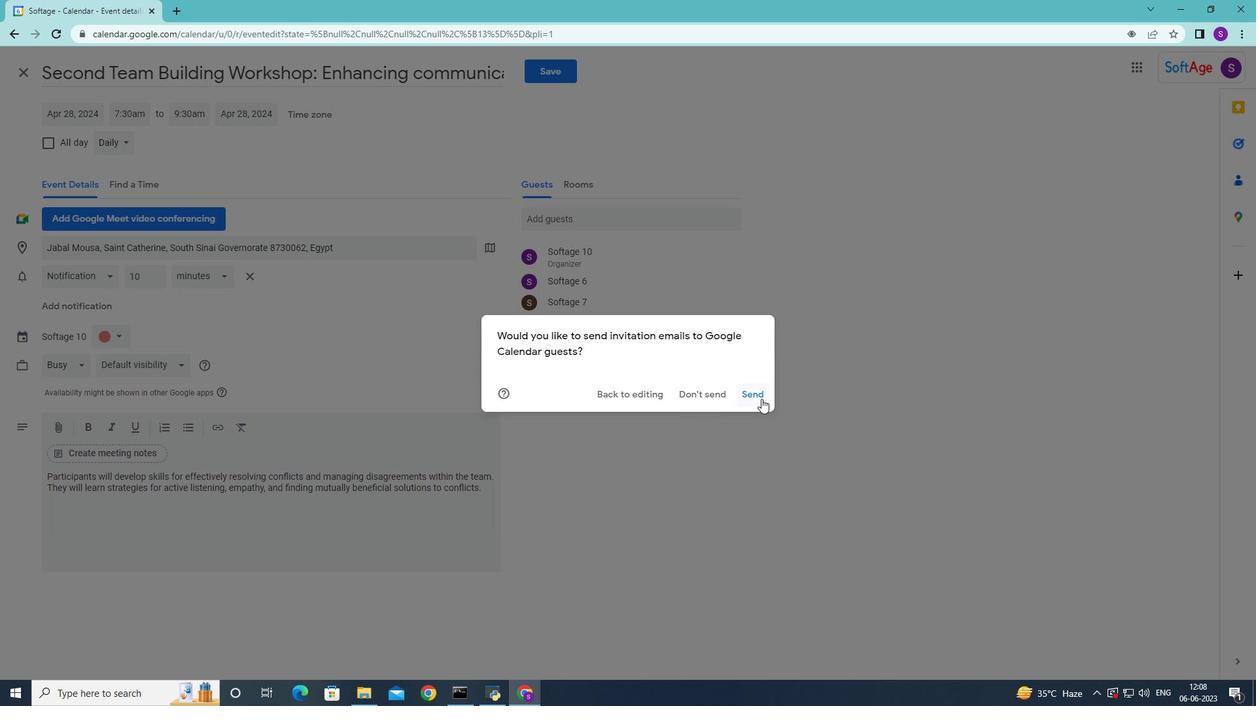 
Action: Mouse moved to (57, 529)
Screenshot: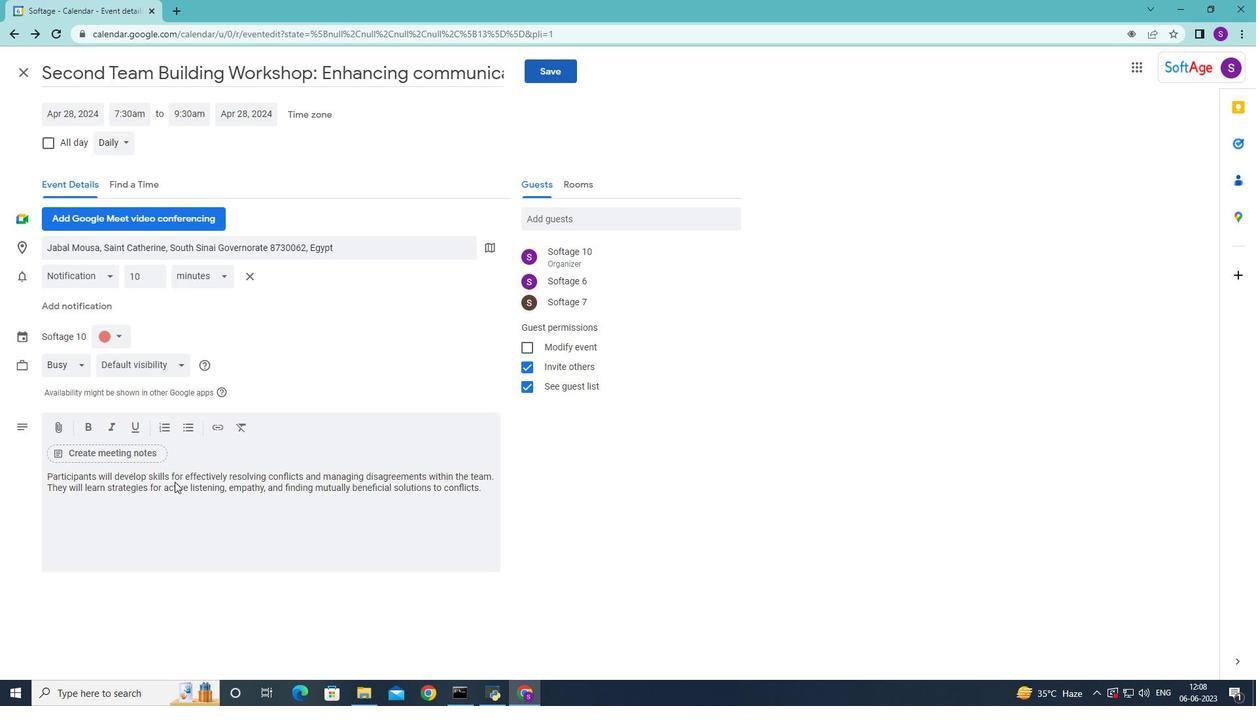 
